 Task: Find connections with filter location Buriti Bravo with filter topic #happywith filter profile language Spanish with filter current company UnitedLex with filter school Goa University with filter industry Laundry and Drycleaning Services with filter service category Bankruptcy Law with filter keywords title Shelf Stocker
Action: Mouse moved to (512, 98)
Screenshot: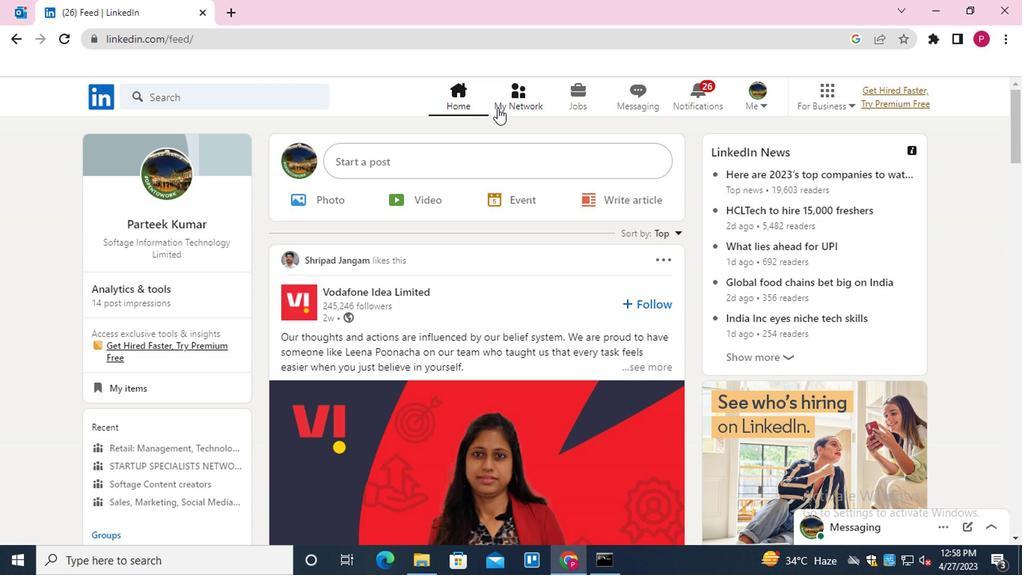 
Action: Mouse pressed left at (512, 98)
Screenshot: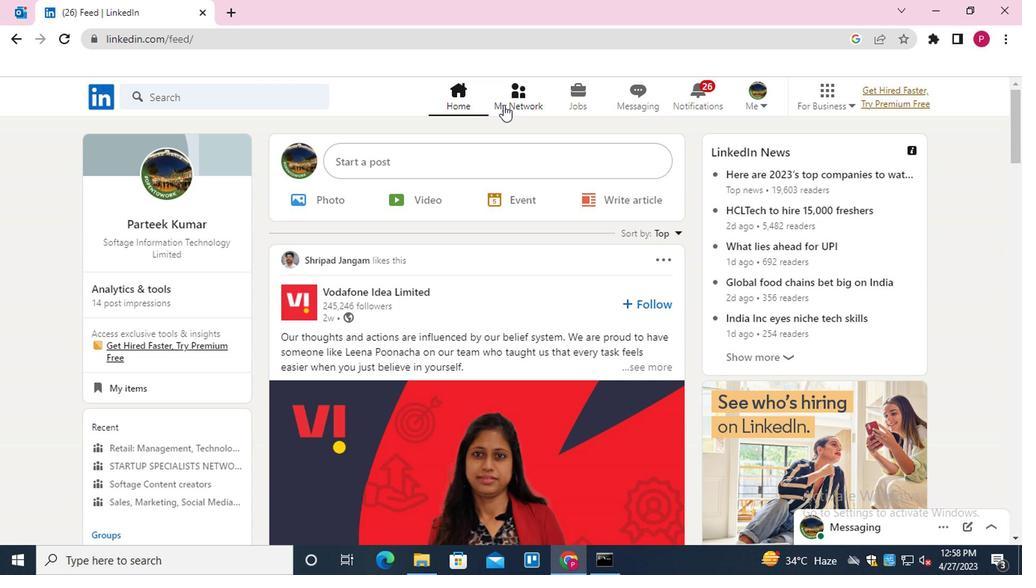
Action: Mouse moved to (241, 176)
Screenshot: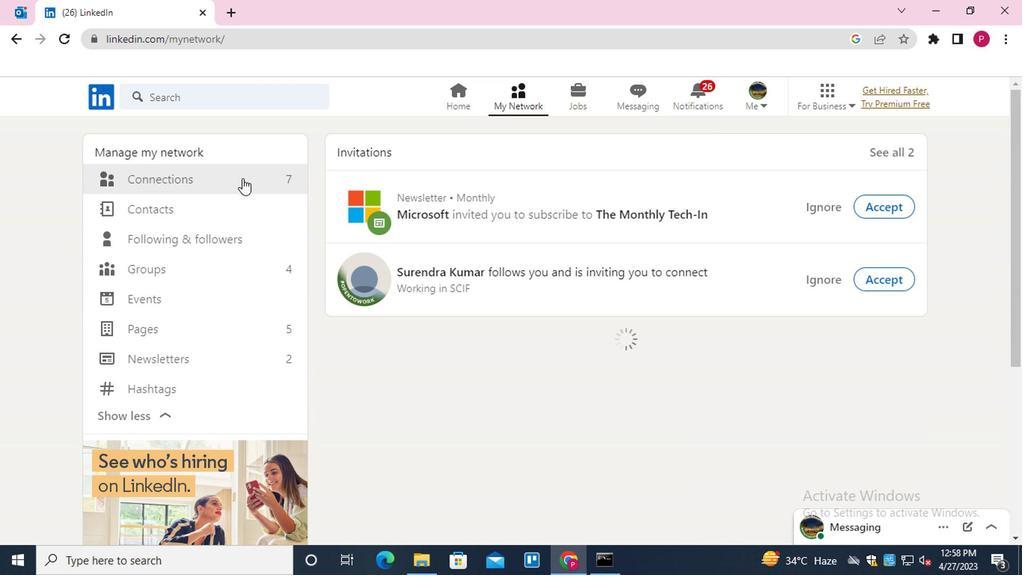 
Action: Mouse pressed left at (241, 176)
Screenshot: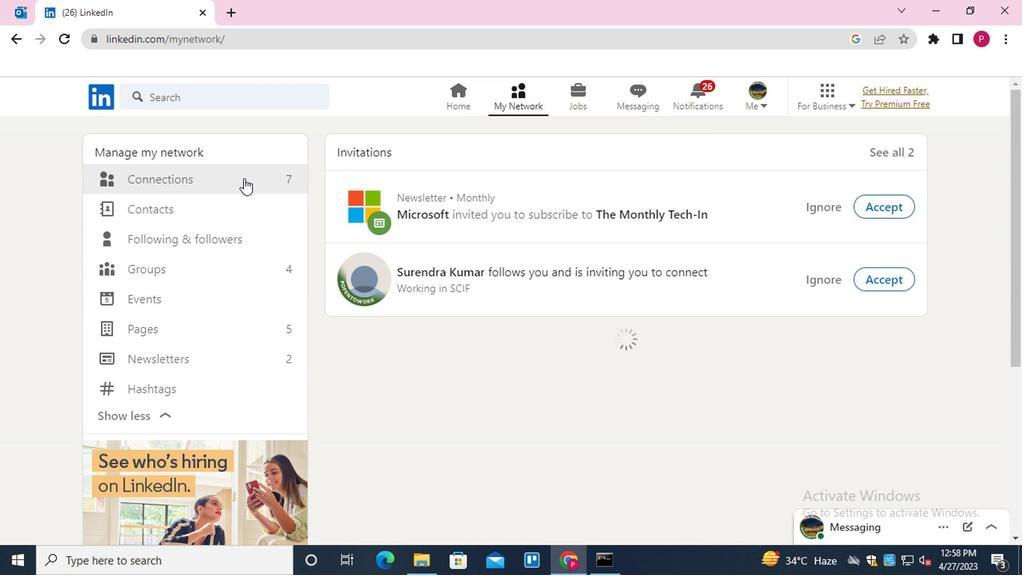 
Action: Mouse moved to (623, 175)
Screenshot: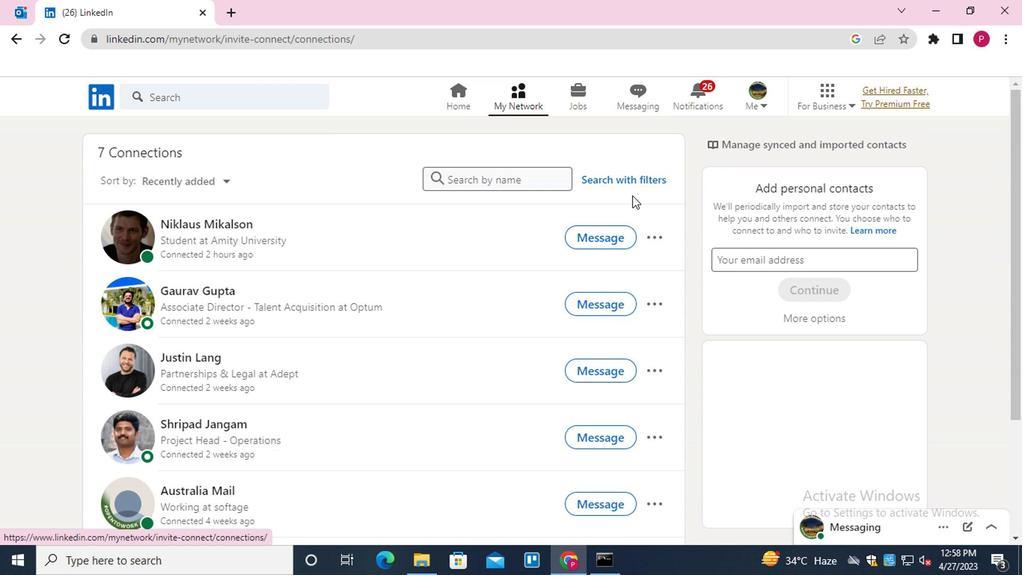 
Action: Mouse pressed left at (623, 175)
Screenshot: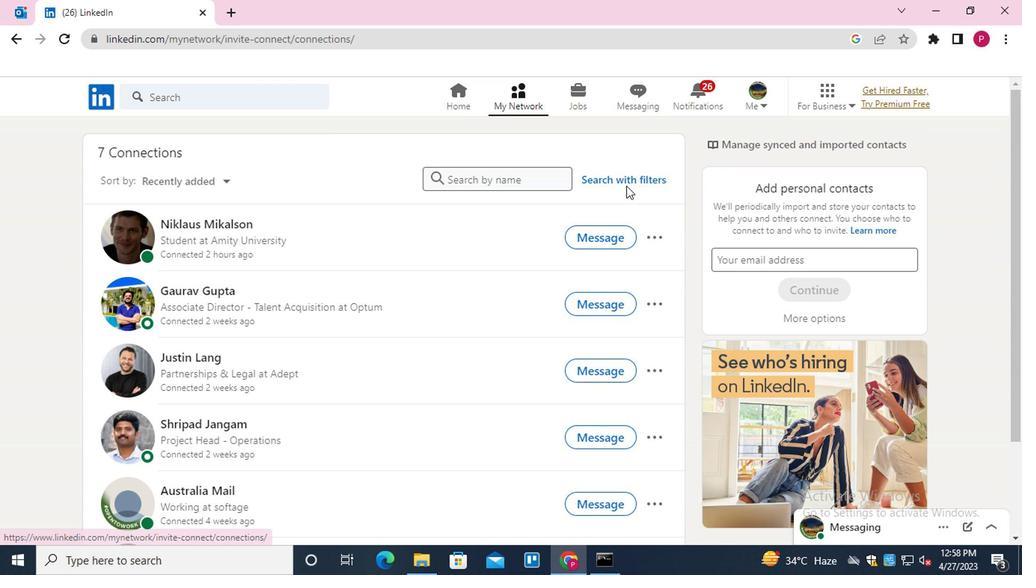 
Action: Mouse moved to (557, 137)
Screenshot: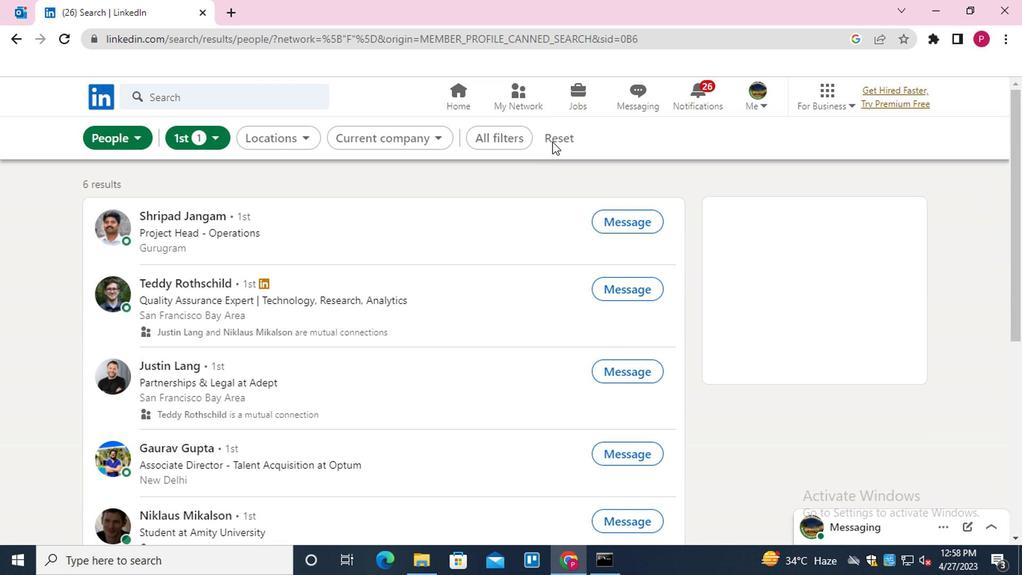 
Action: Mouse pressed left at (557, 137)
Screenshot: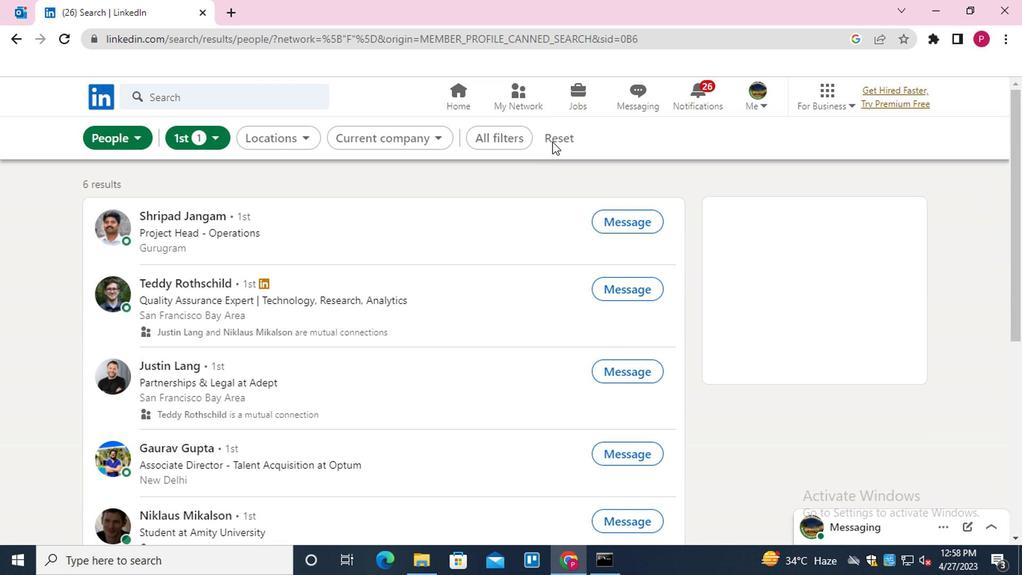 
Action: Mouse moved to (530, 139)
Screenshot: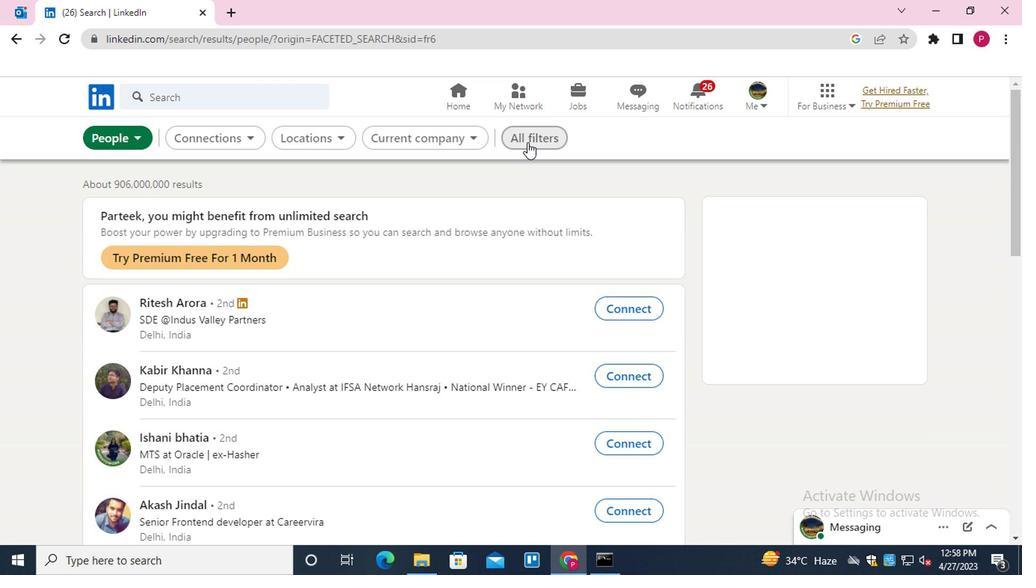 
Action: Mouse pressed left at (530, 139)
Screenshot: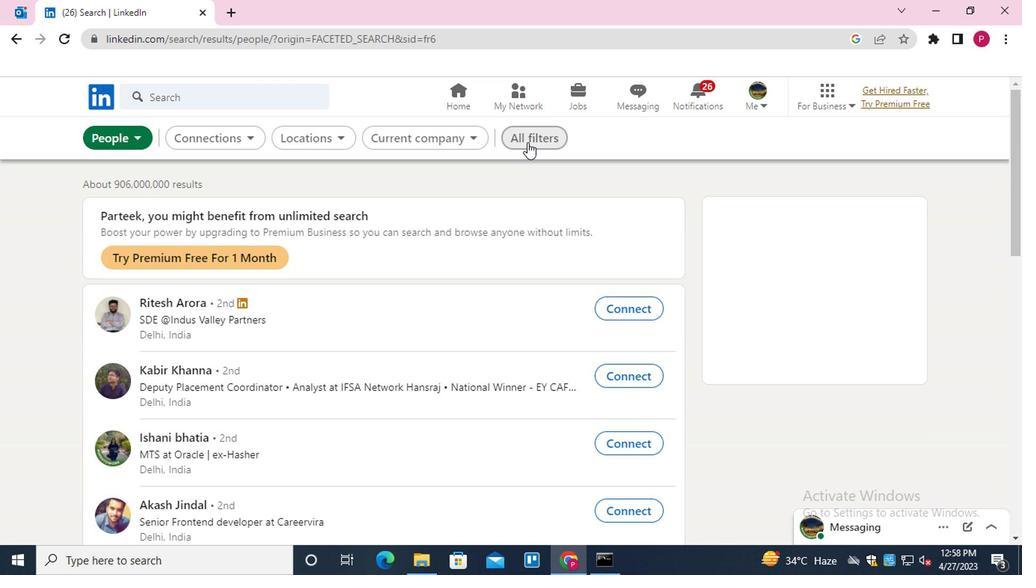 
Action: Mouse moved to (719, 269)
Screenshot: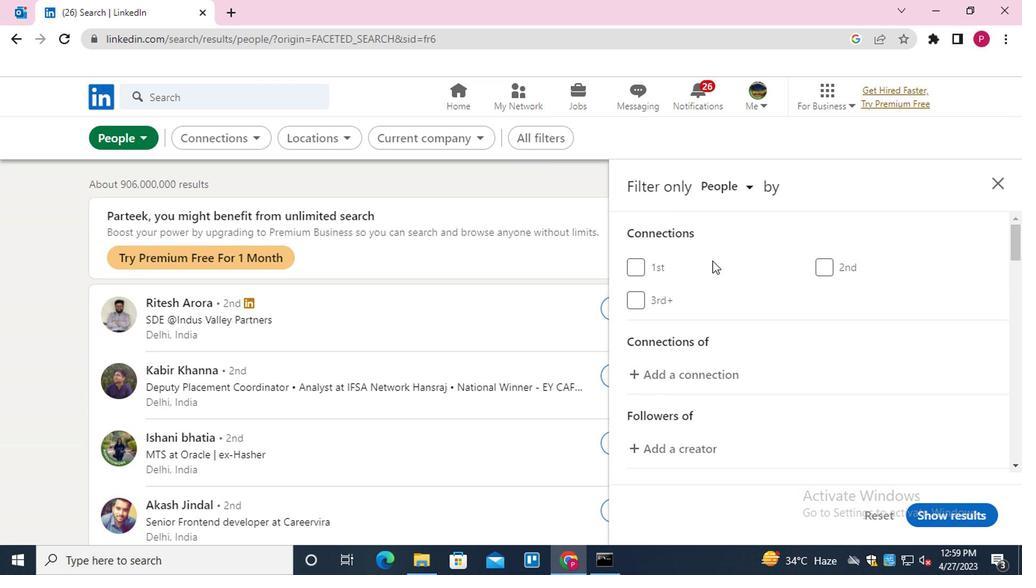 
Action: Mouse scrolled (719, 268) with delta (0, 0)
Screenshot: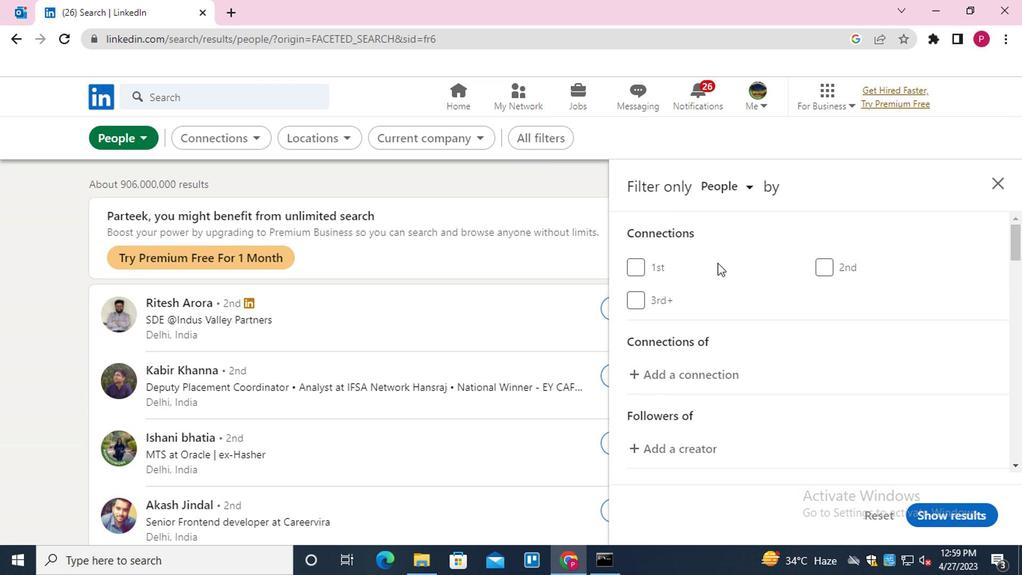 
Action: Mouse moved to (724, 279)
Screenshot: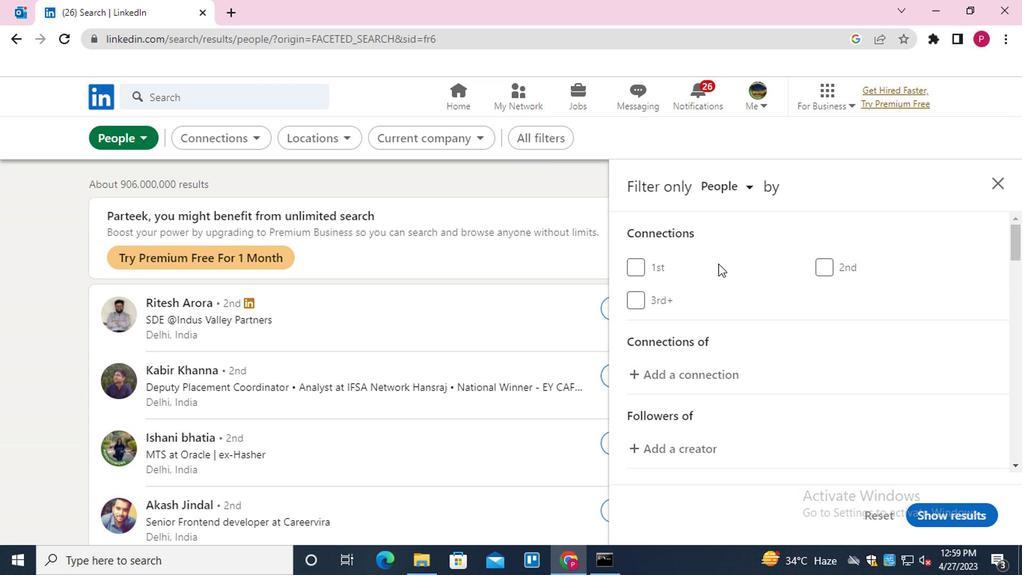 
Action: Mouse scrolled (724, 279) with delta (0, 0)
Screenshot: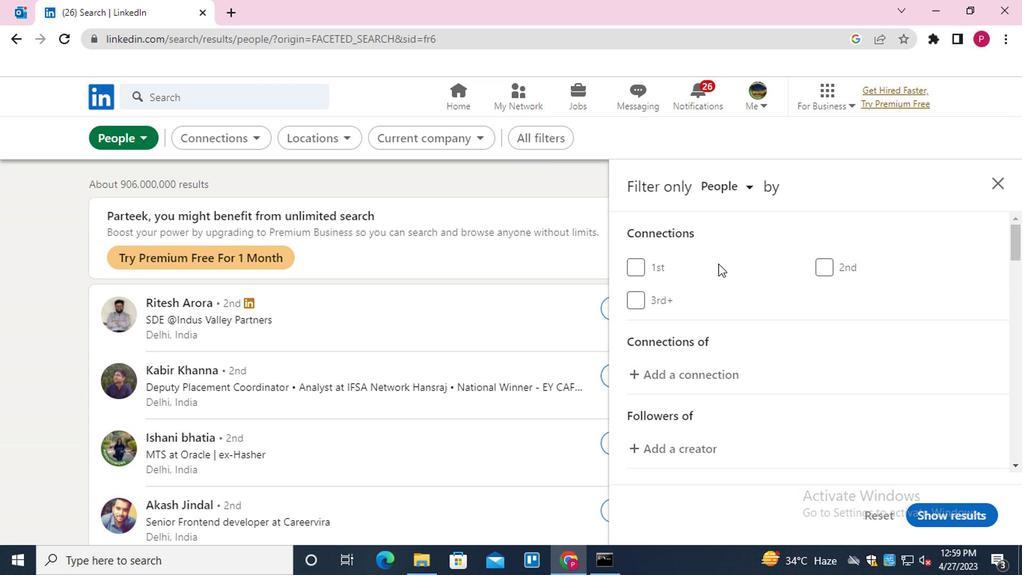 
Action: Mouse moved to (731, 295)
Screenshot: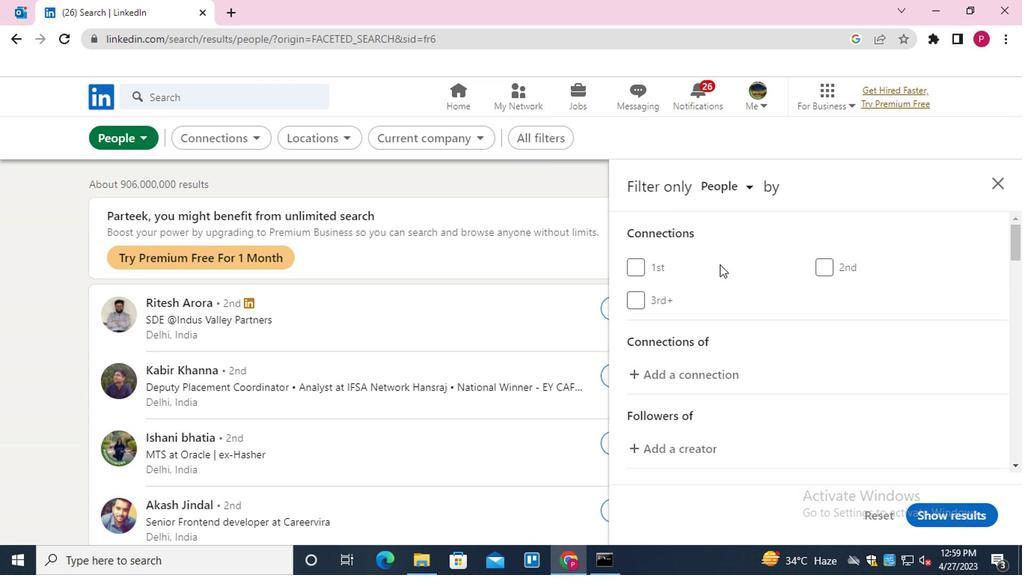 
Action: Mouse scrolled (731, 294) with delta (0, -1)
Screenshot: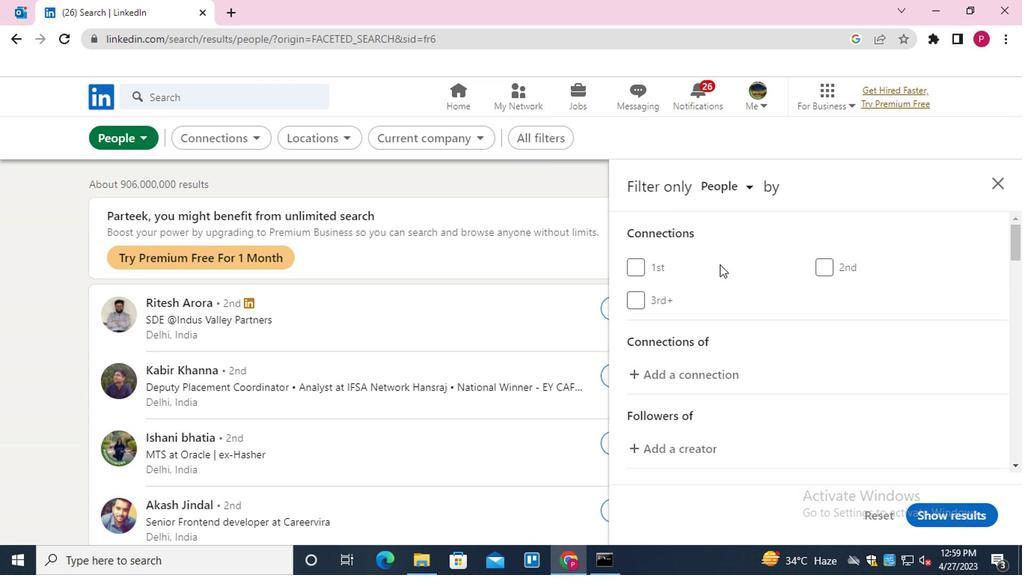 
Action: Mouse moved to (849, 361)
Screenshot: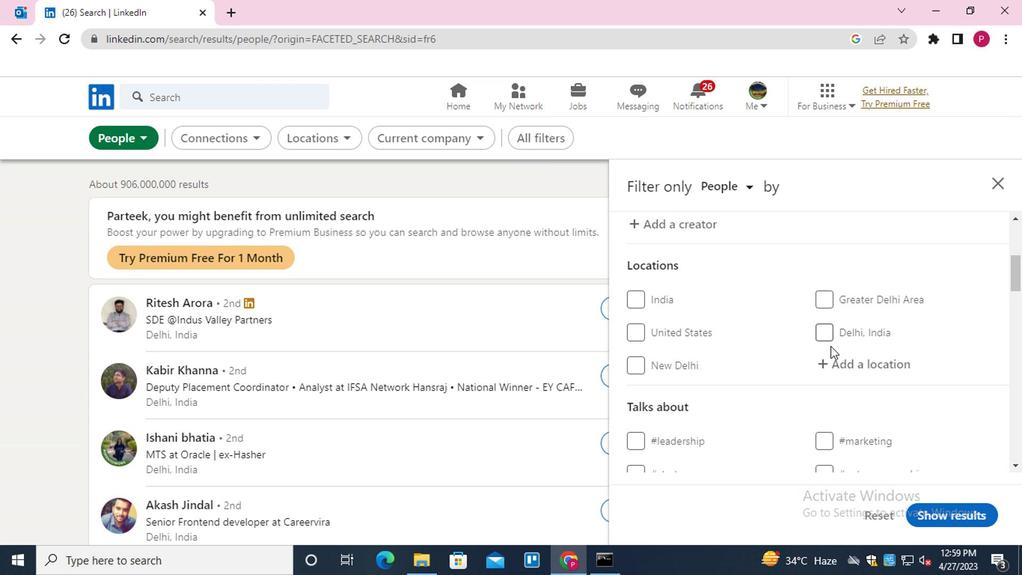 
Action: Mouse pressed left at (849, 361)
Screenshot: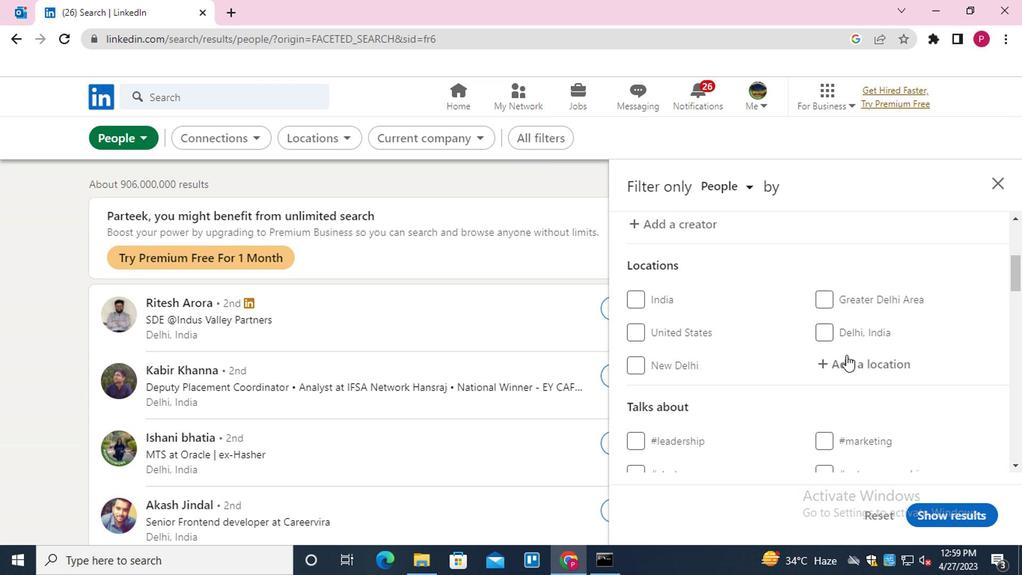 
Action: Key pressed <Key.shift>BRUITI<Key.space><Key.backspace><Key.backspace><Key.backspace><Key.backspace><Key.backspace><Key.backspace>URITI<Key.down><Key.down><Key.down><Key.down><Key.down><Key.down><Key.down><Key.down><Key.up><Key.enter>
Screenshot: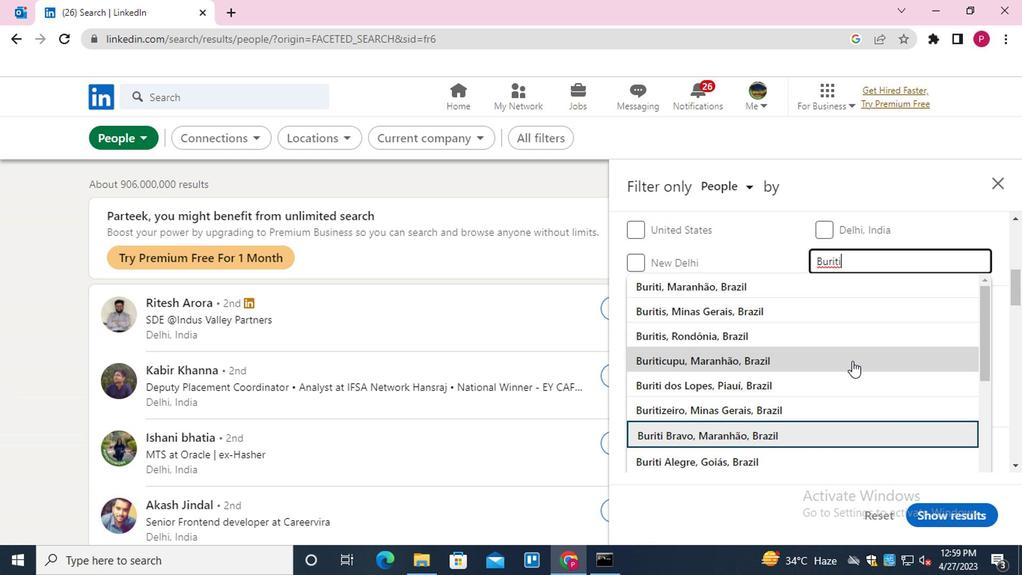 
Action: Mouse scrolled (849, 360) with delta (0, -1)
Screenshot: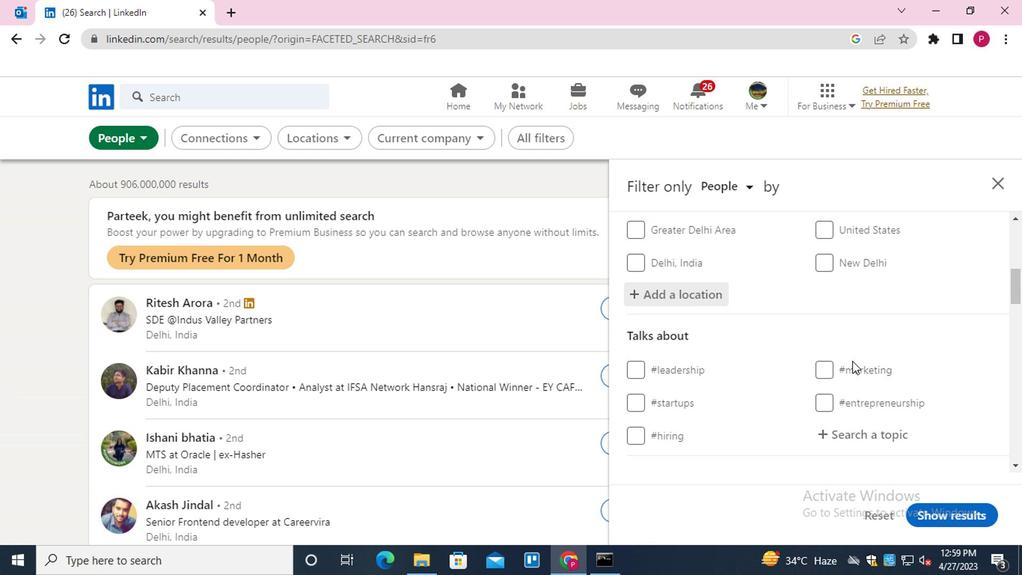 
Action: Mouse scrolled (849, 360) with delta (0, -1)
Screenshot: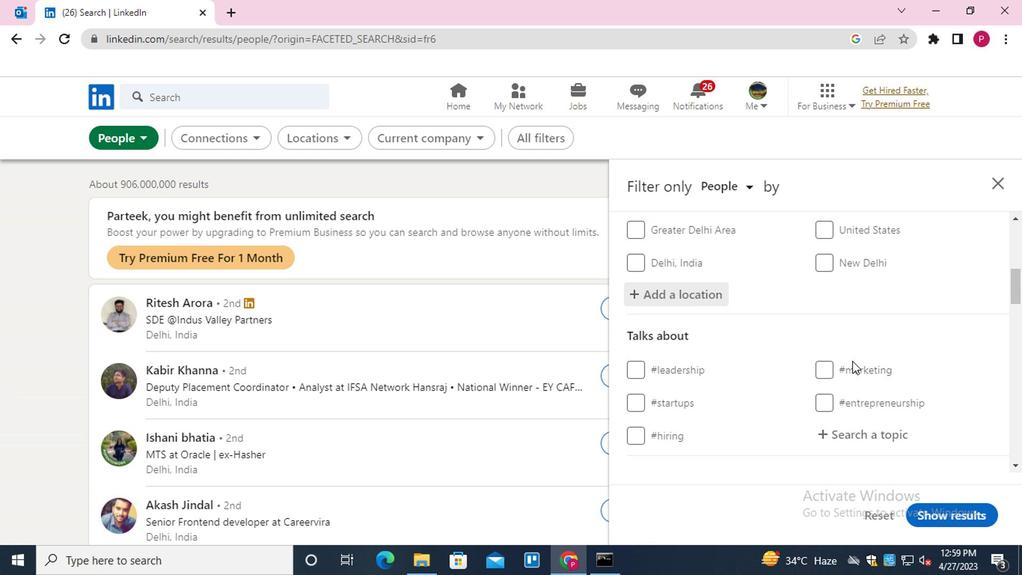 
Action: Mouse scrolled (849, 360) with delta (0, -1)
Screenshot: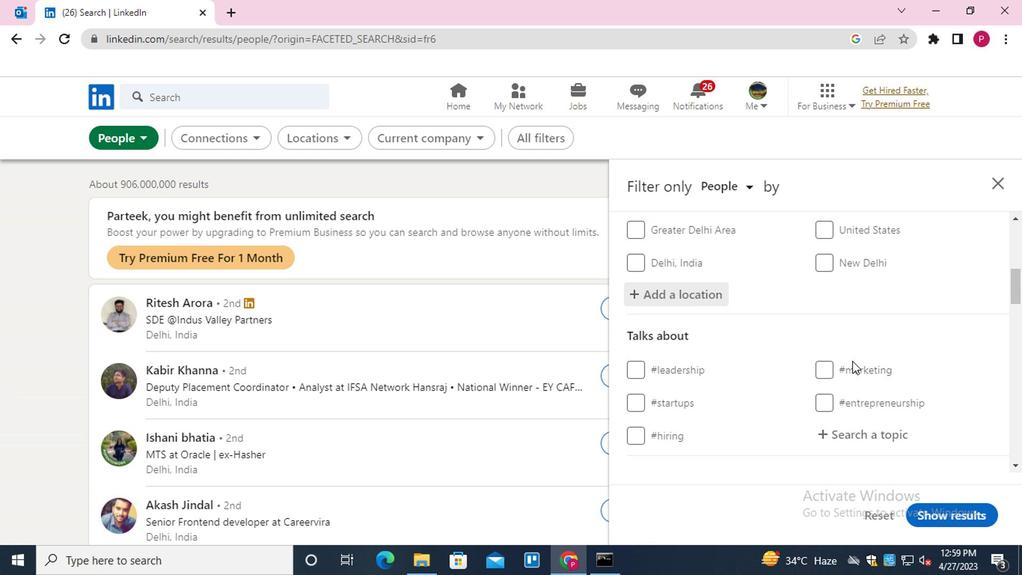 
Action: Mouse moved to (867, 249)
Screenshot: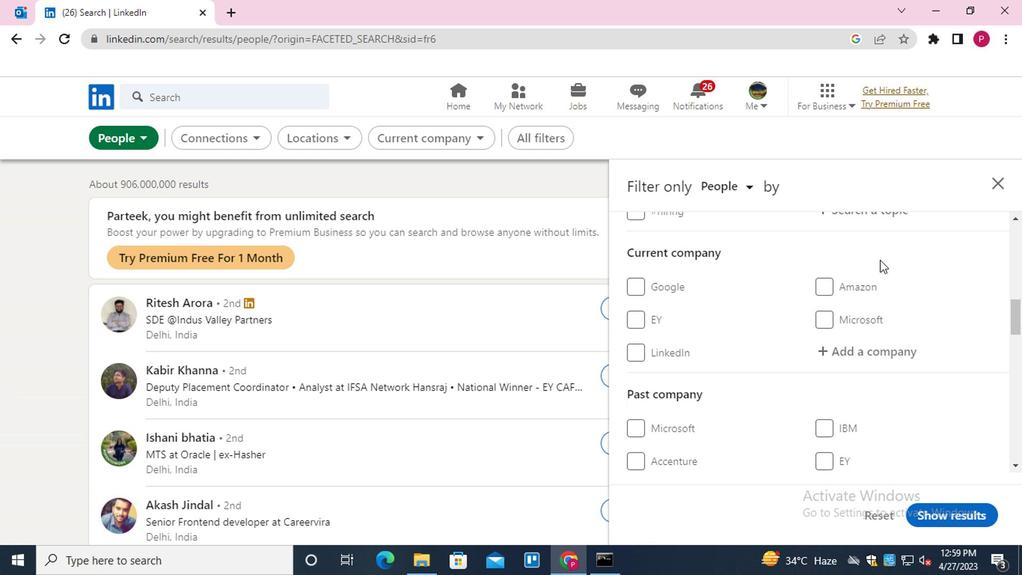 
Action: Mouse scrolled (867, 250) with delta (0, 1)
Screenshot: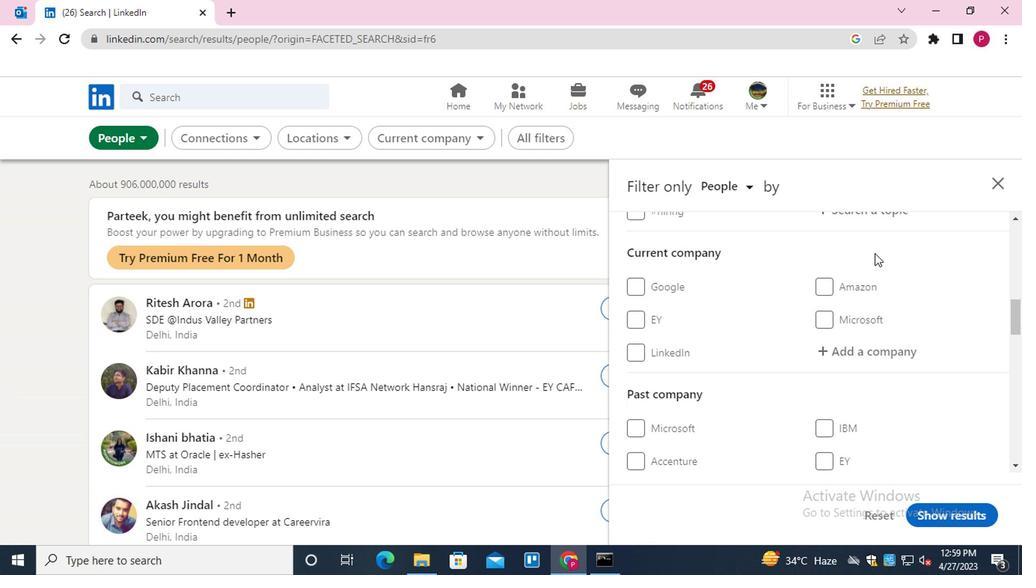 
Action: Mouse scrolled (867, 250) with delta (0, 1)
Screenshot: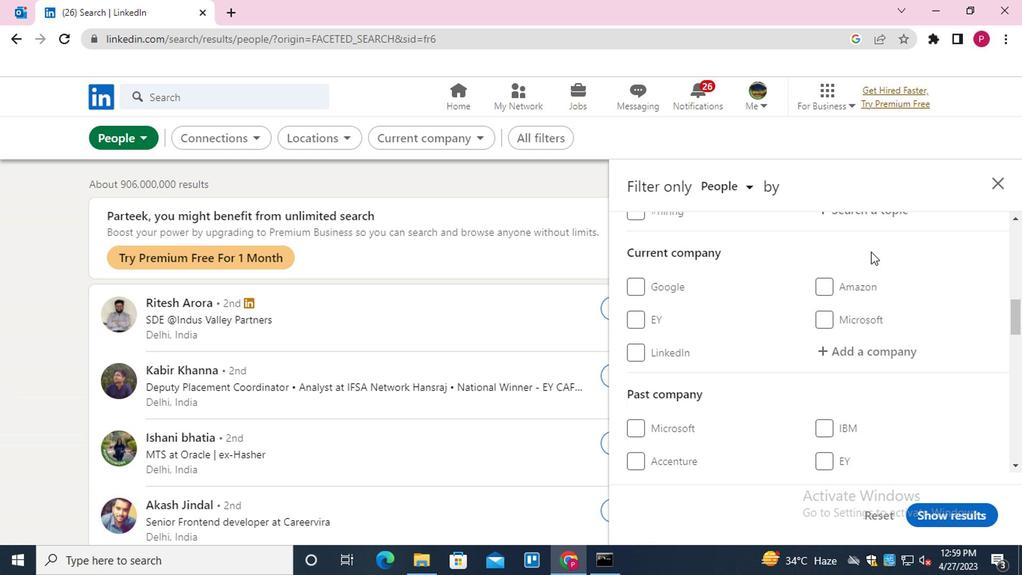 
Action: Mouse moved to (874, 358)
Screenshot: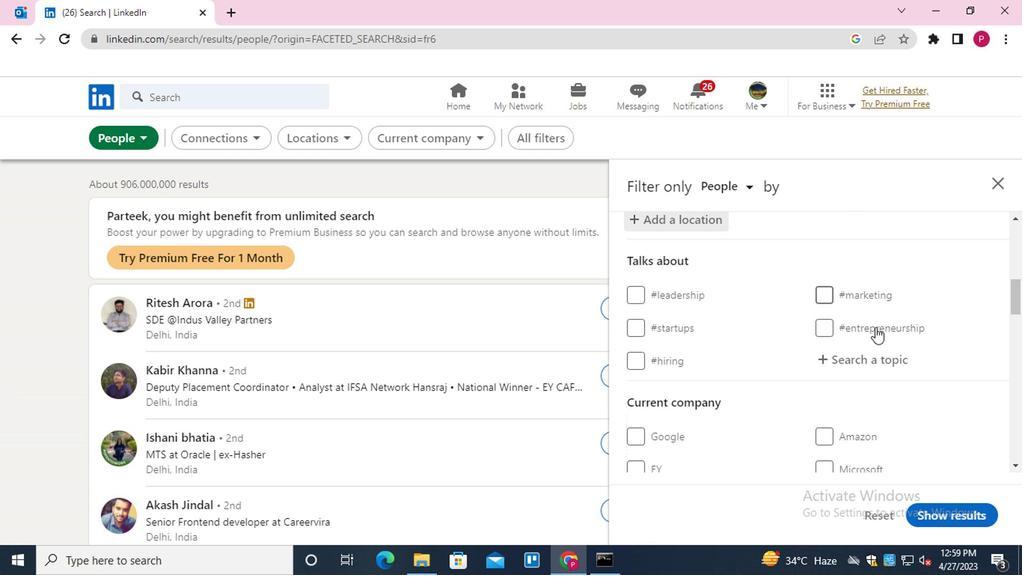 
Action: Mouse pressed left at (874, 358)
Screenshot: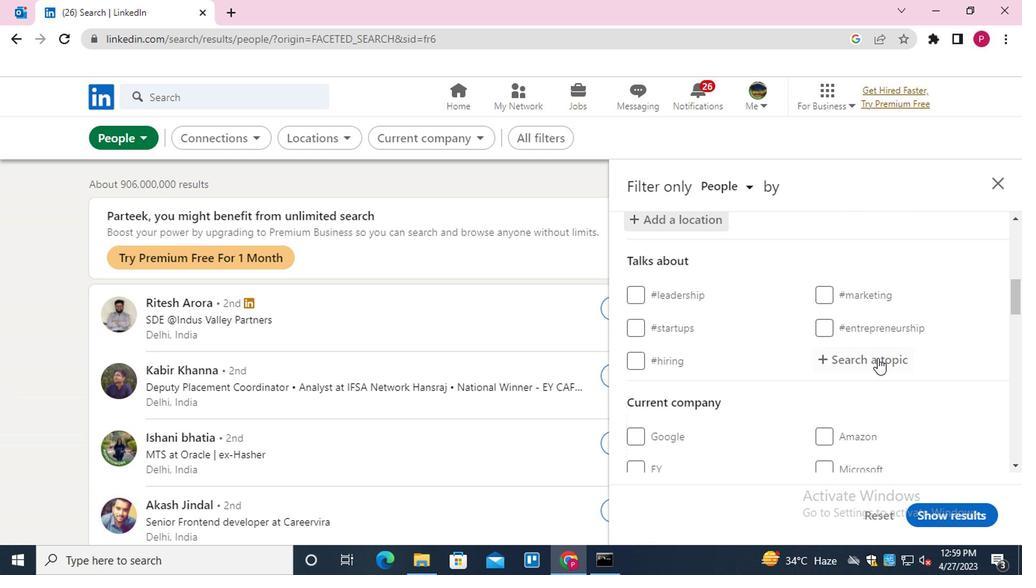 
Action: Mouse moved to (875, 358)
Screenshot: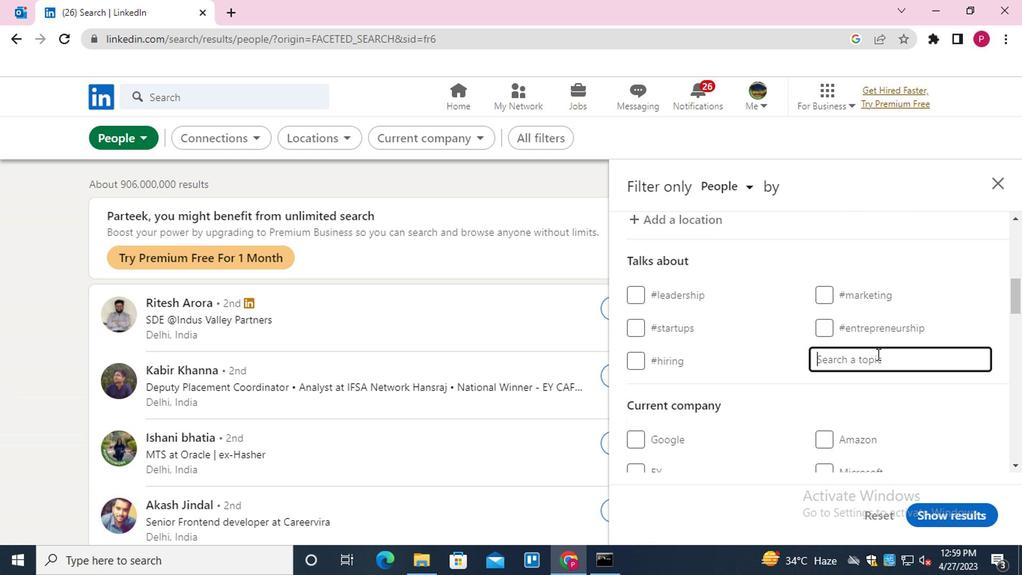 
Action: Key pressed HAPPY<Key.down><Key.enter>
Screenshot: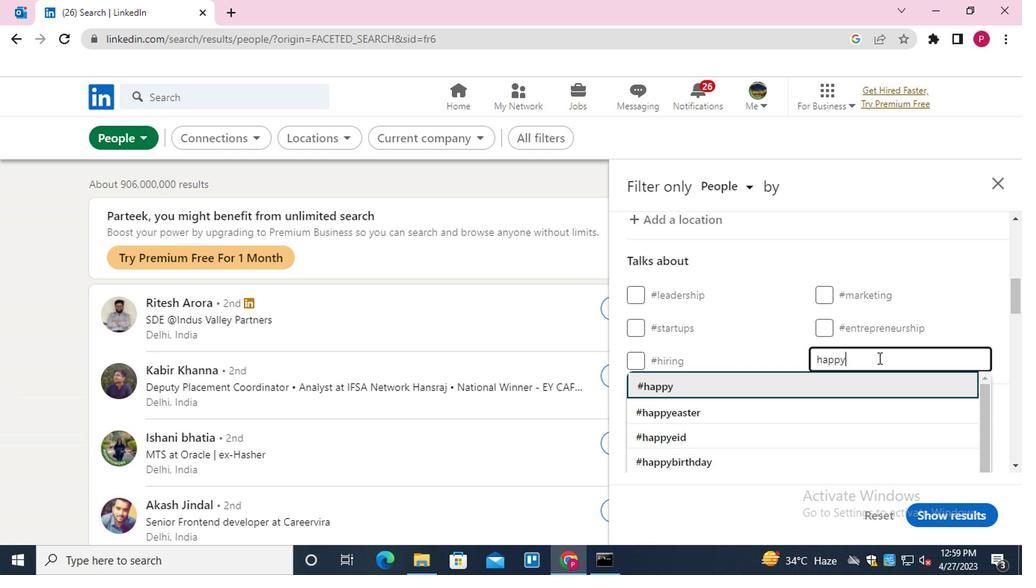 
Action: Mouse moved to (860, 379)
Screenshot: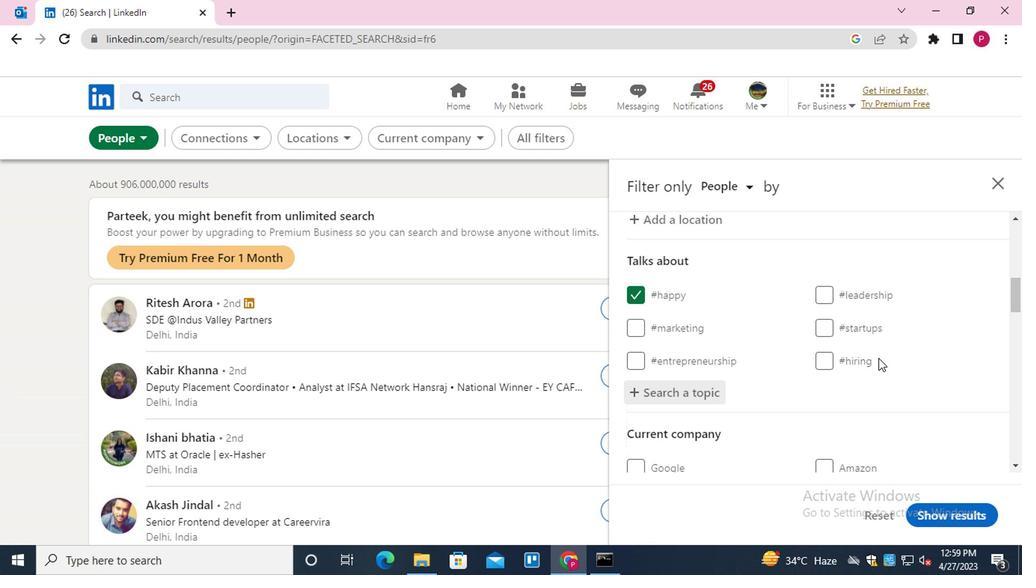 
Action: Mouse scrolled (860, 378) with delta (0, -1)
Screenshot: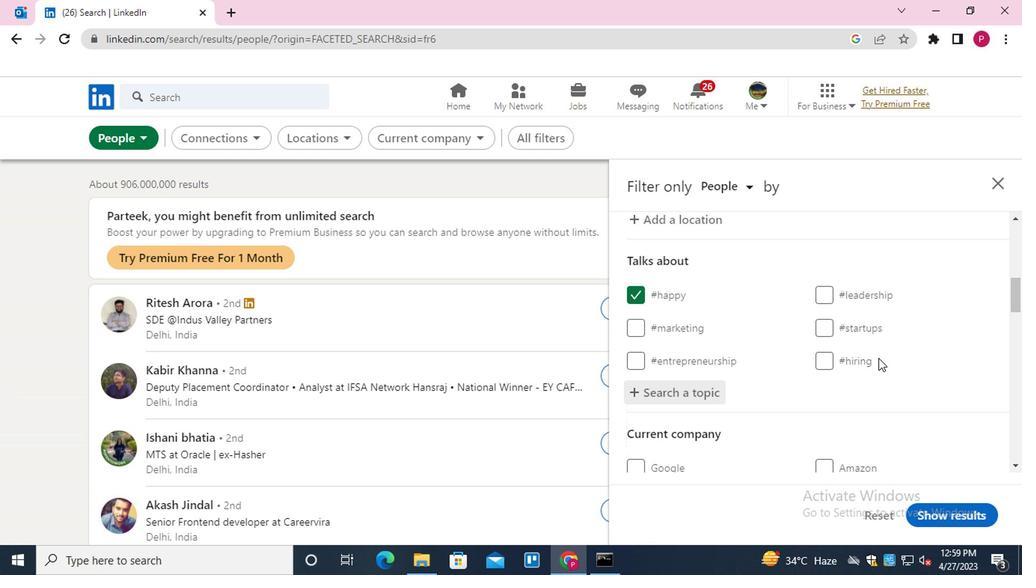 
Action: Mouse moved to (859, 380)
Screenshot: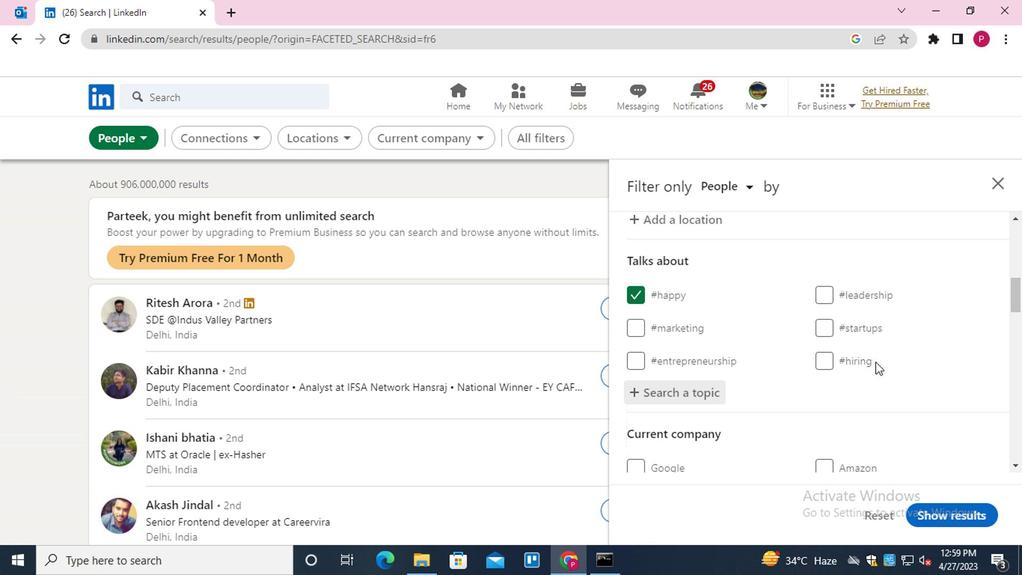 
Action: Mouse scrolled (859, 379) with delta (0, 0)
Screenshot: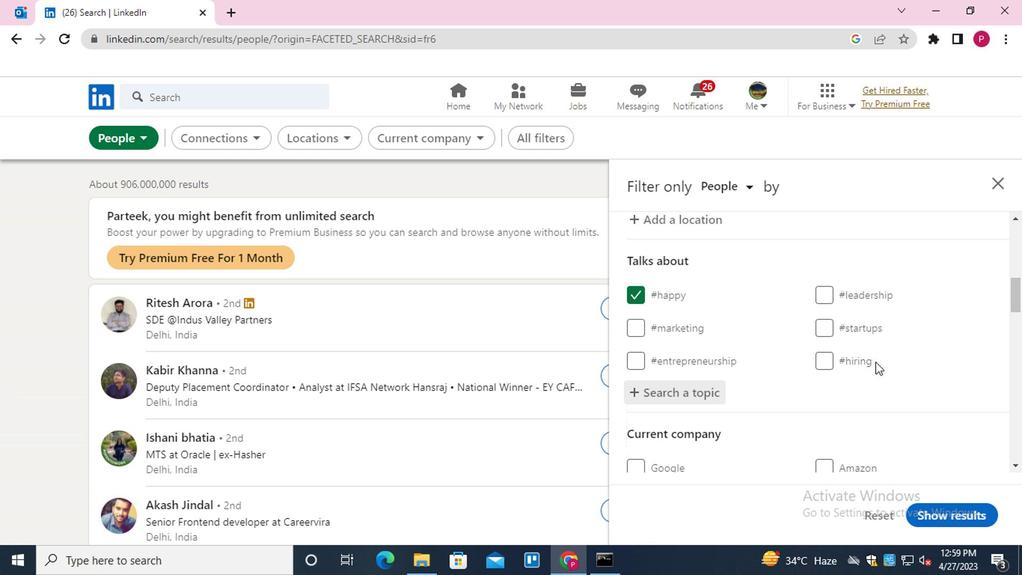 
Action: Mouse moved to (859, 381)
Screenshot: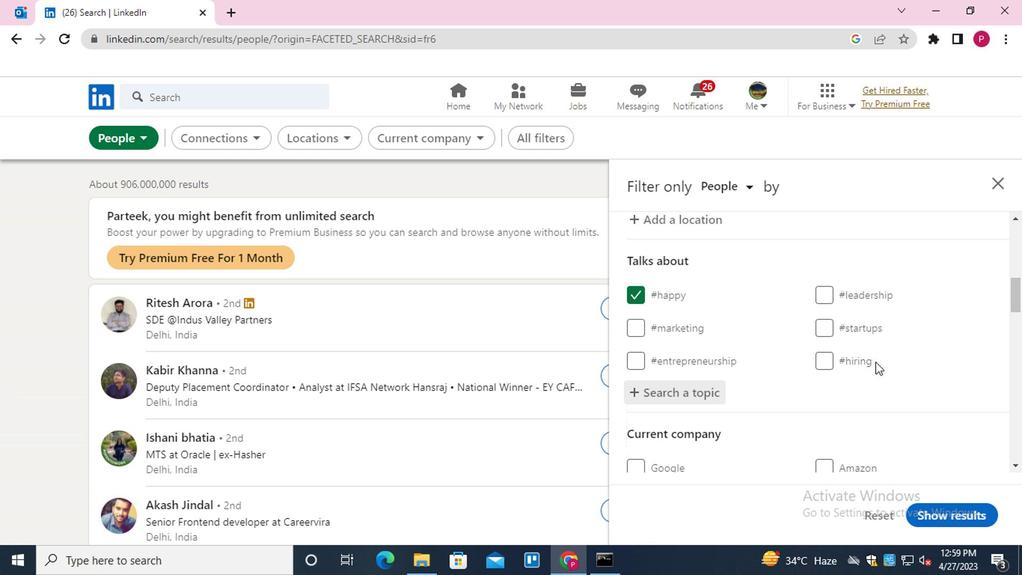 
Action: Mouse scrolled (859, 381) with delta (0, 0)
Screenshot: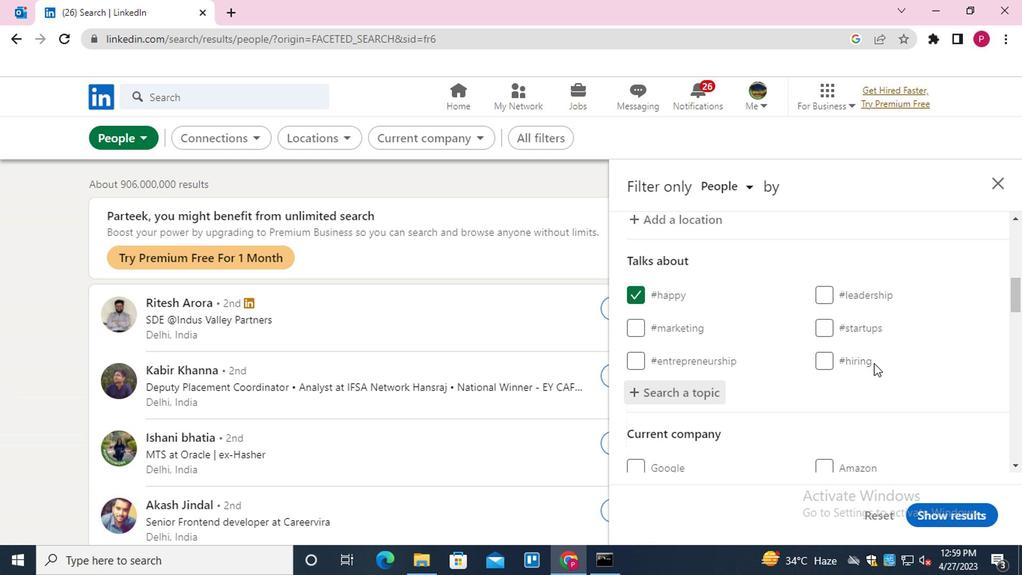 
Action: Mouse moved to (737, 380)
Screenshot: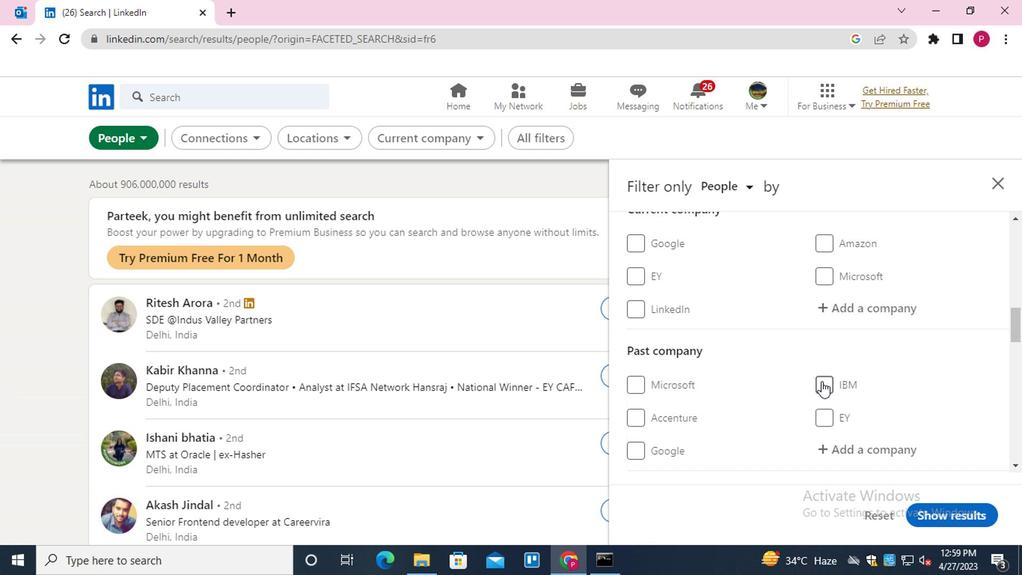 
Action: Mouse scrolled (737, 379) with delta (0, 0)
Screenshot: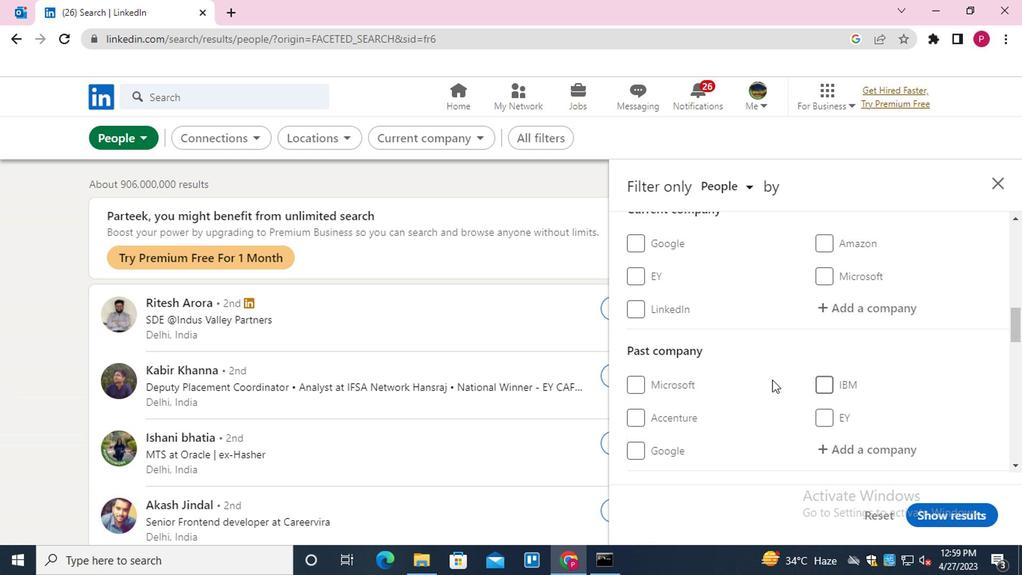 
Action: Mouse scrolled (737, 379) with delta (0, 0)
Screenshot: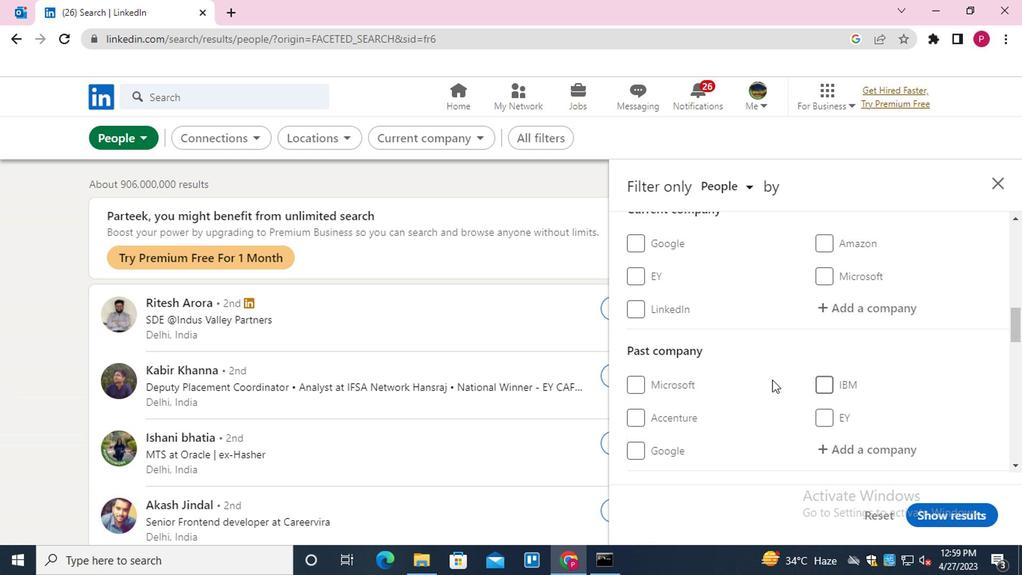 
Action: Mouse scrolled (737, 379) with delta (0, 0)
Screenshot: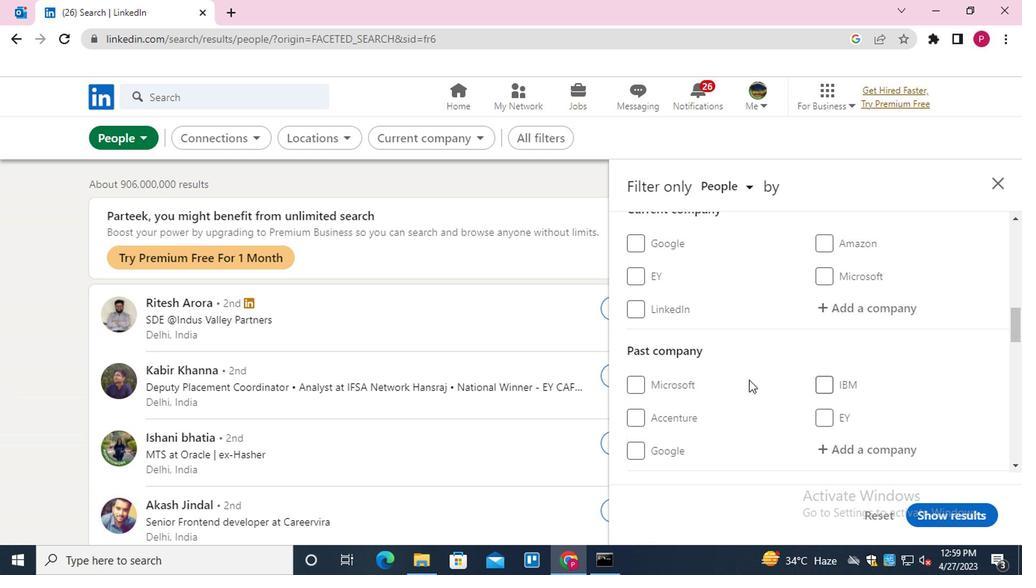 
Action: Mouse scrolled (737, 379) with delta (0, 0)
Screenshot: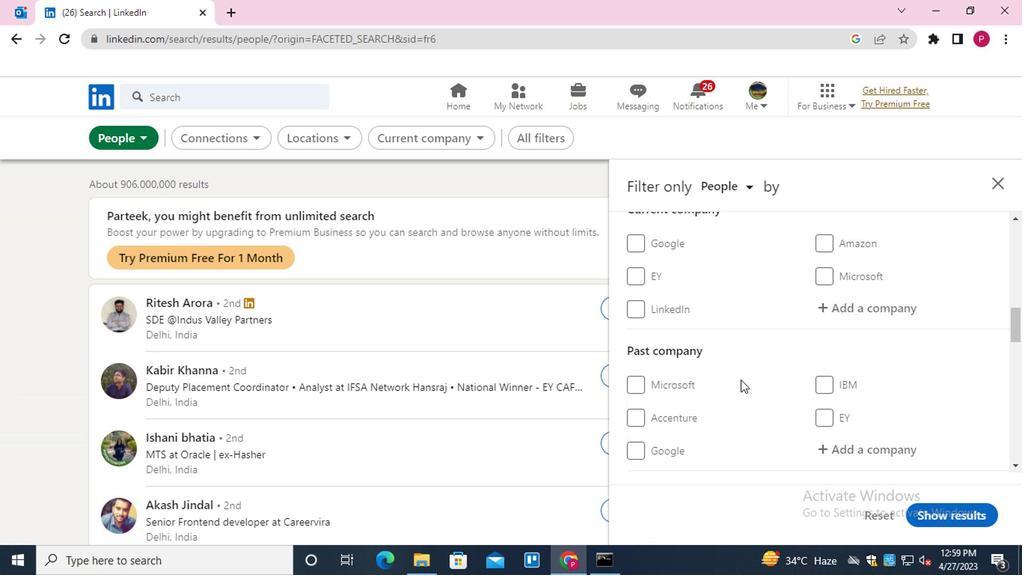 
Action: Mouse scrolled (737, 379) with delta (0, 0)
Screenshot: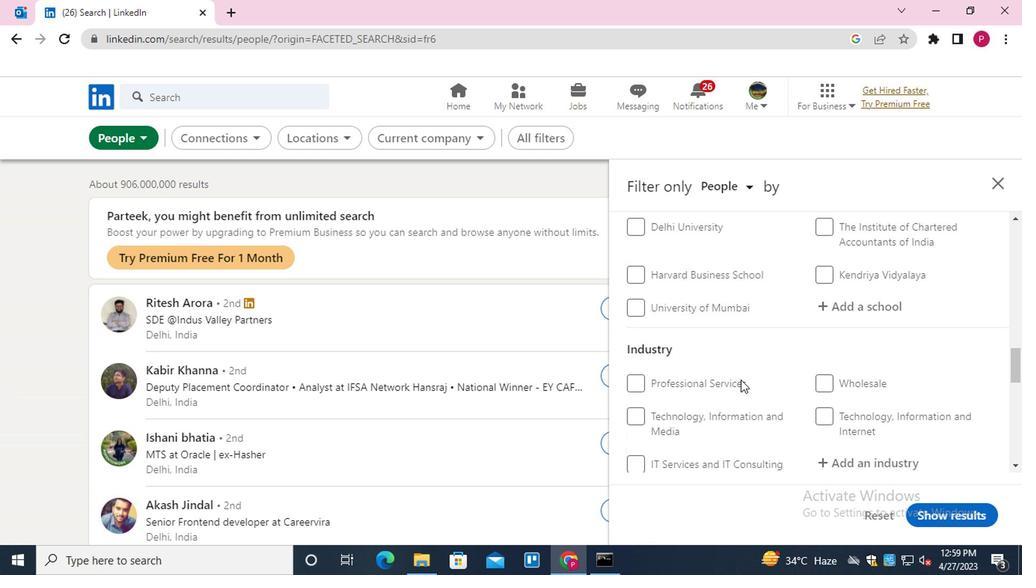 
Action: Mouse scrolled (737, 379) with delta (0, 0)
Screenshot: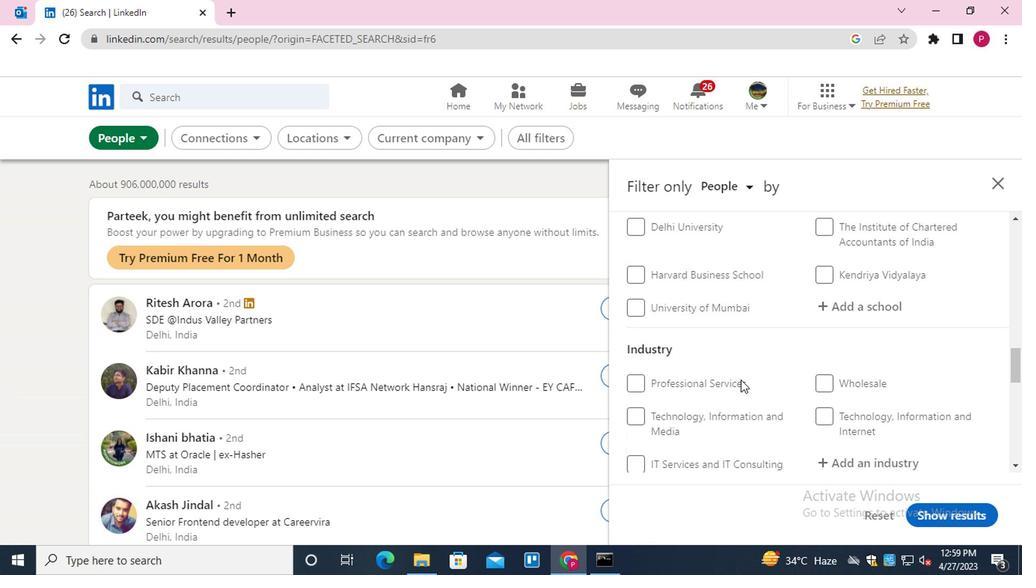 
Action: Mouse scrolled (737, 379) with delta (0, 0)
Screenshot: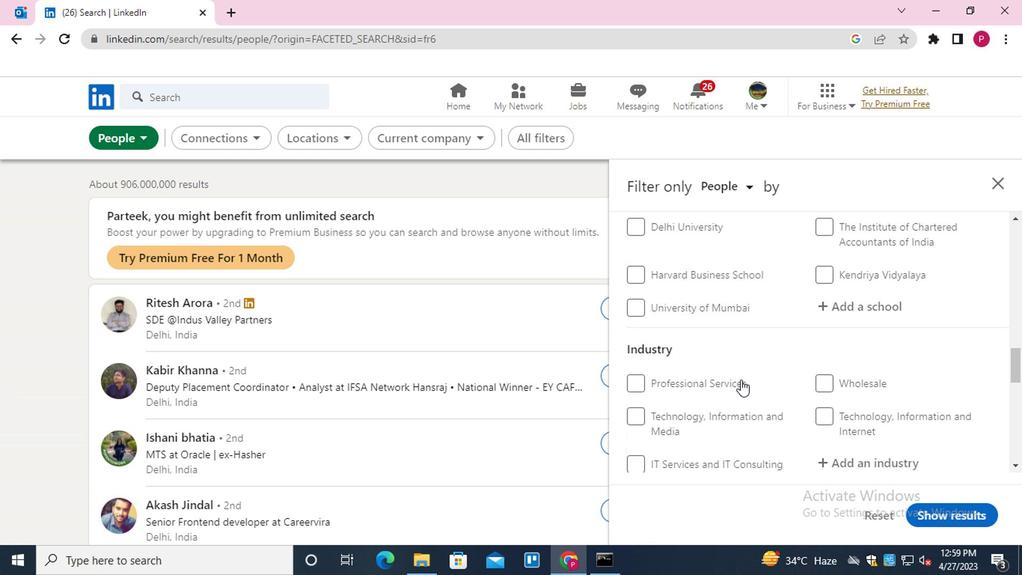 
Action: Mouse moved to (669, 348)
Screenshot: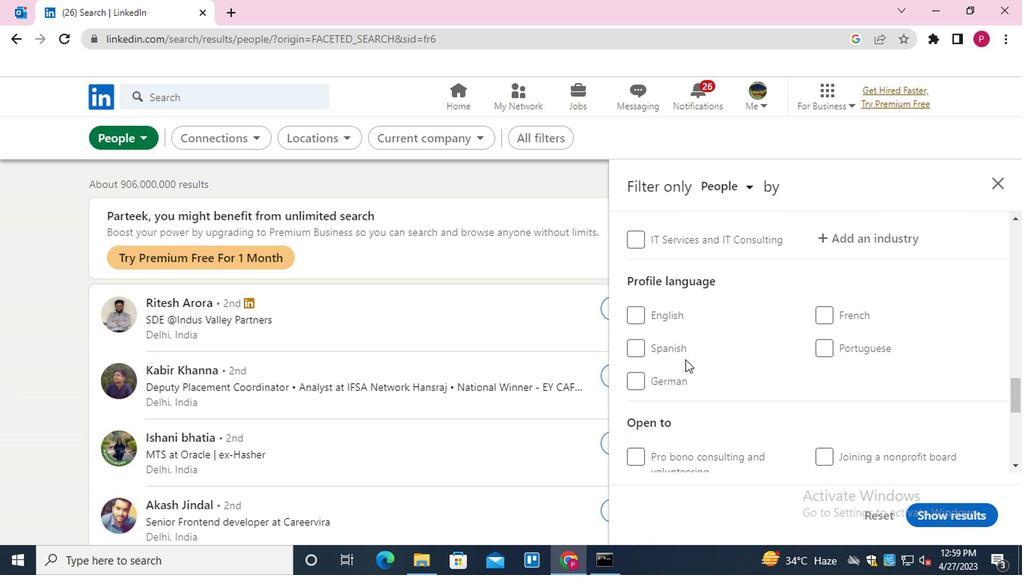 
Action: Mouse pressed left at (669, 348)
Screenshot: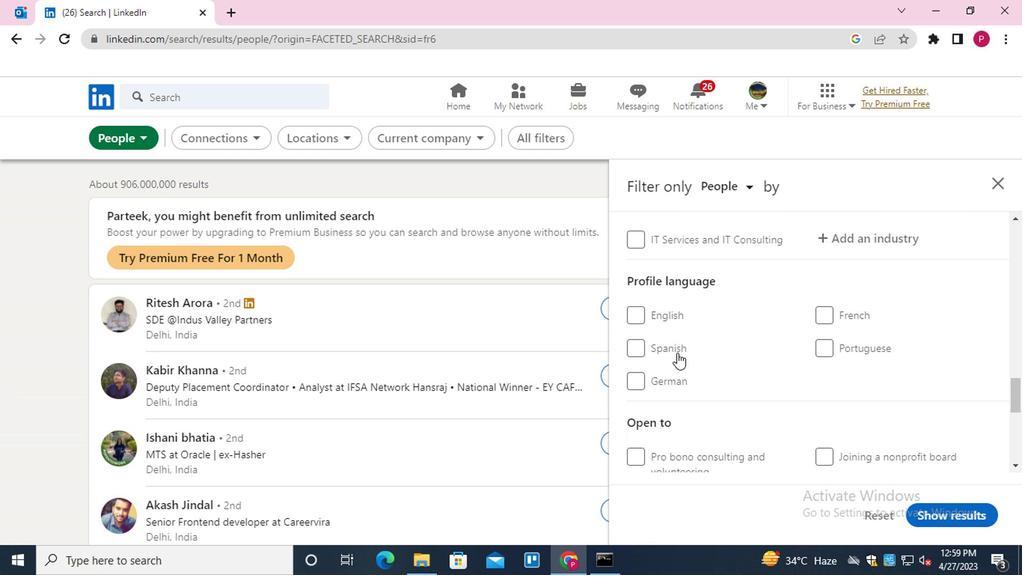
Action: Mouse scrolled (669, 349) with delta (0, 1)
Screenshot: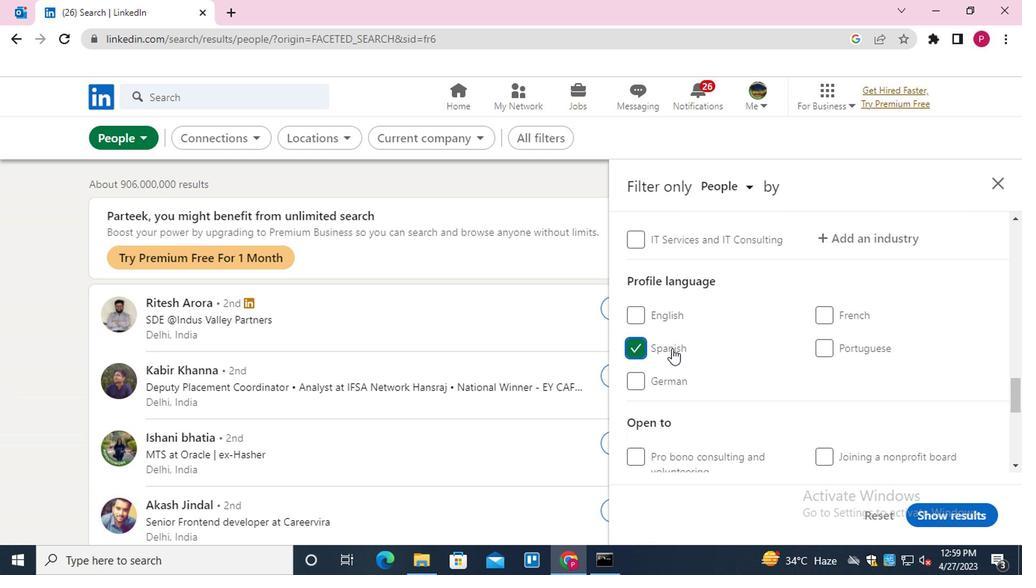 
Action: Mouse scrolled (669, 349) with delta (0, 1)
Screenshot: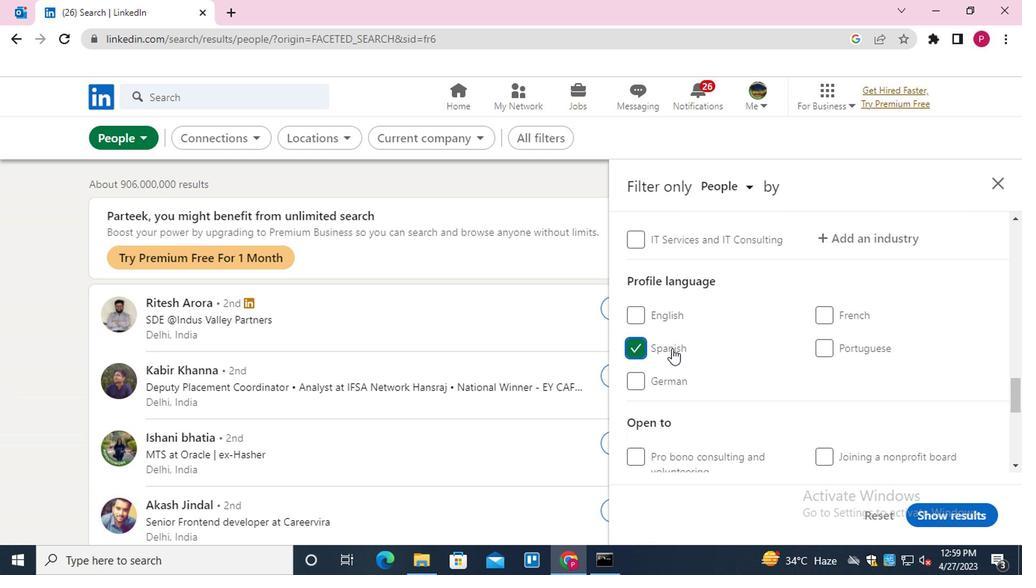 
Action: Mouse scrolled (669, 349) with delta (0, 1)
Screenshot: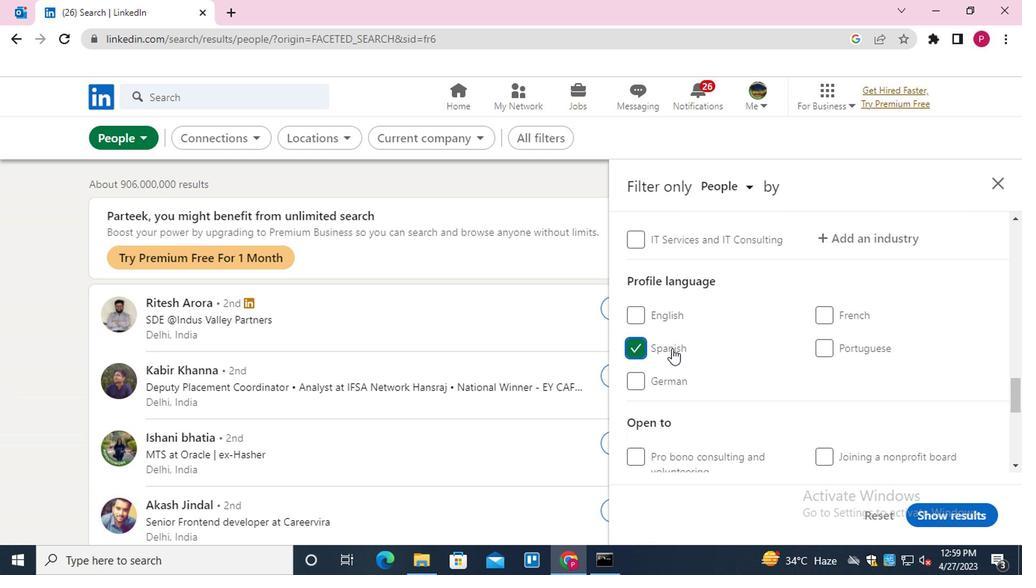 
Action: Mouse scrolled (669, 349) with delta (0, 1)
Screenshot: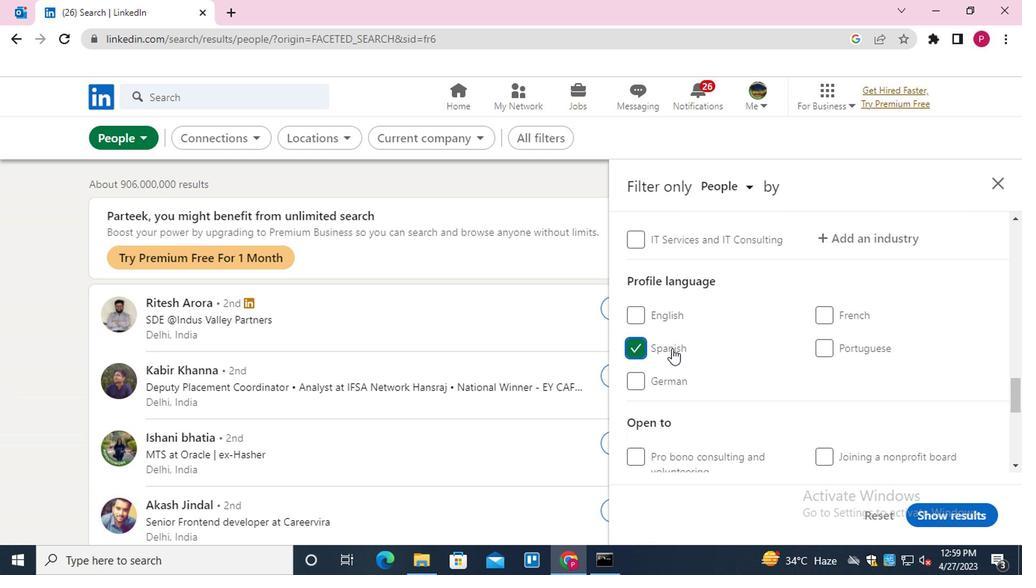 
Action: Mouse moved to (695, 354)
Screenshot: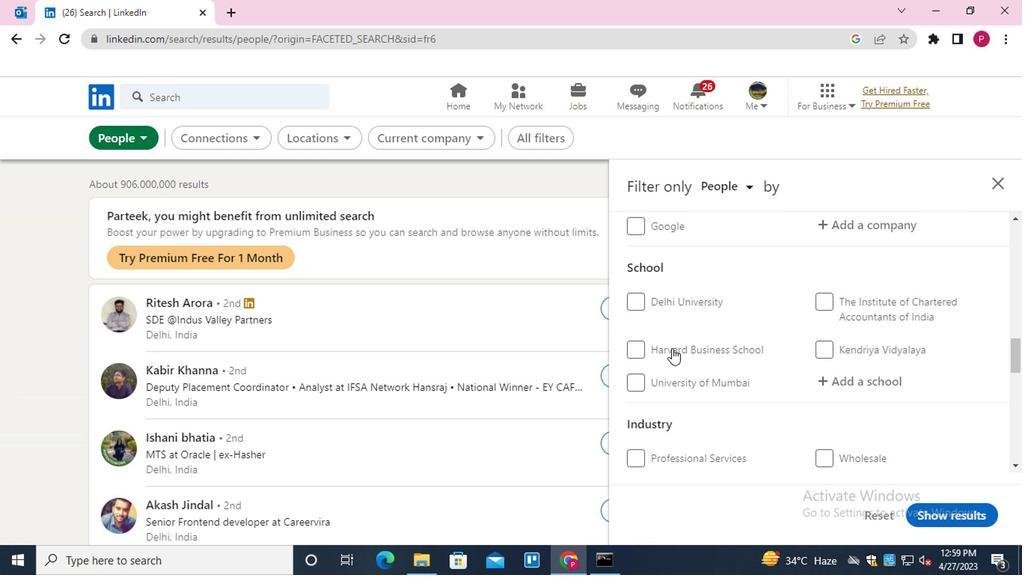 
Action: Mouse scrolled (695, 355) with delta (0, 0)
Screenshot: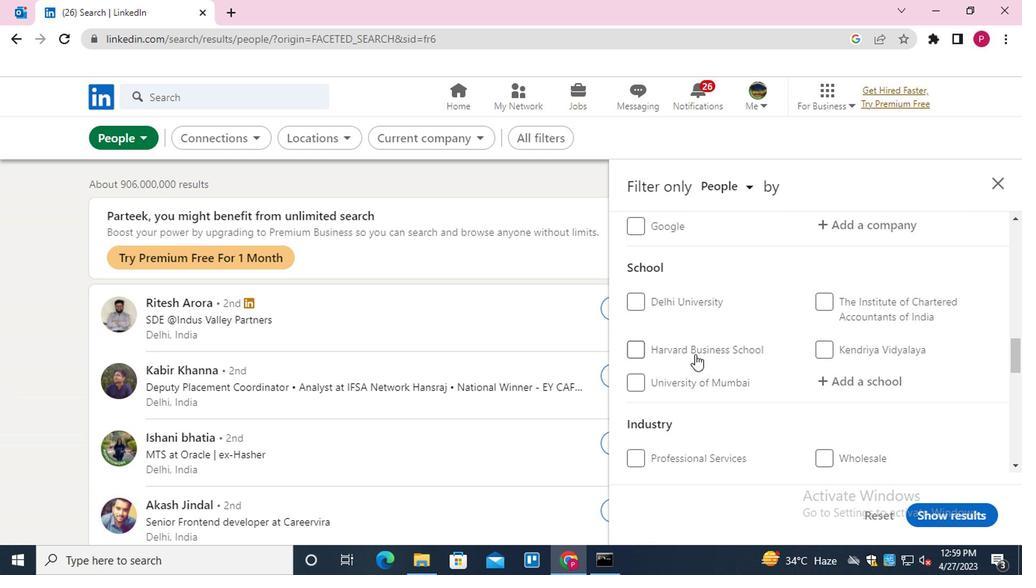 
Action: Mouse scrolled (695, 355) with delta (0, 0)
Screenshot: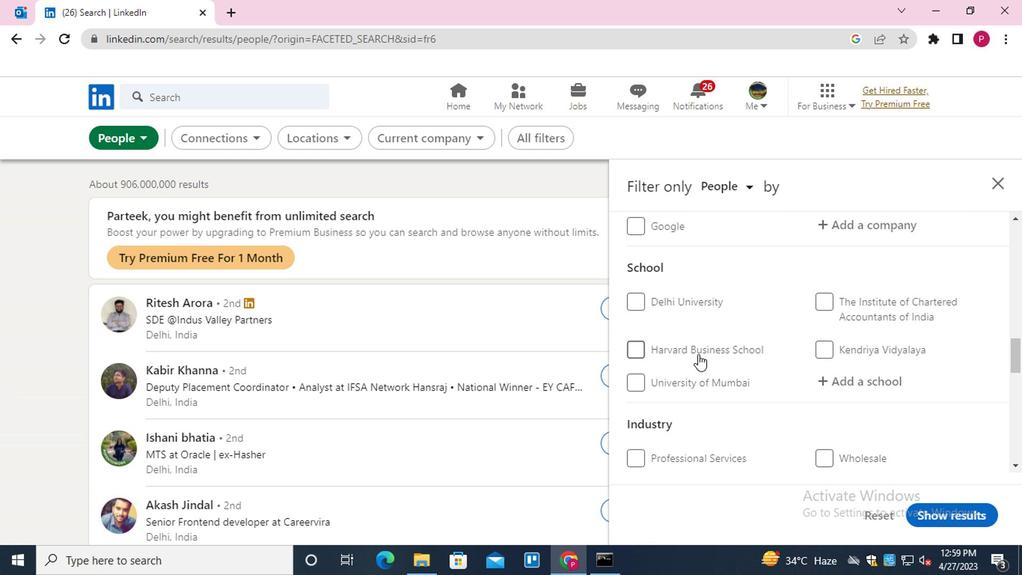 
Action: Mouse scrolled (695, 355) with delta (0, 0)
Screenshot: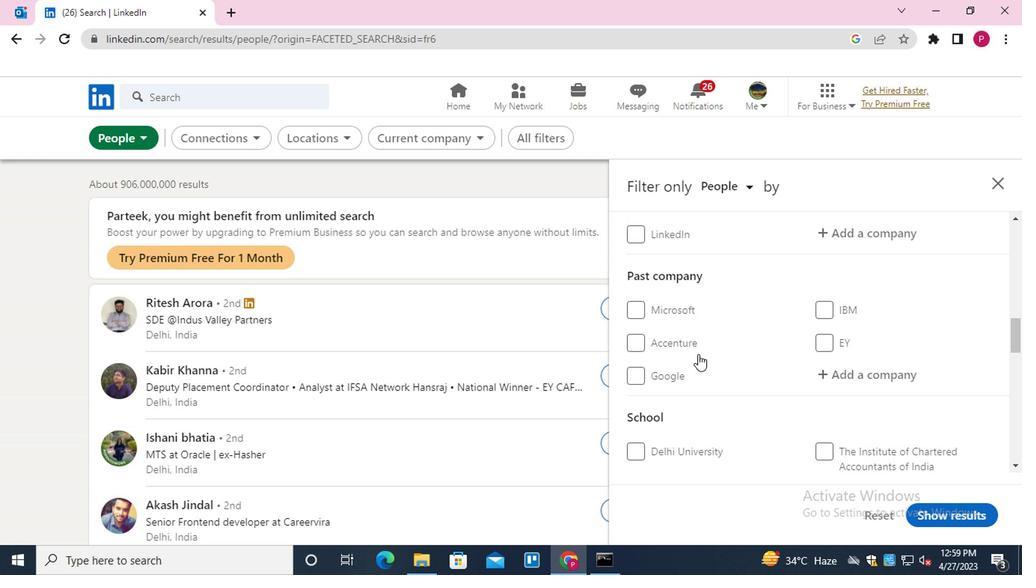 
Action: Mouse scrolled (695, 355) with delta (0, 0)
Screenshot: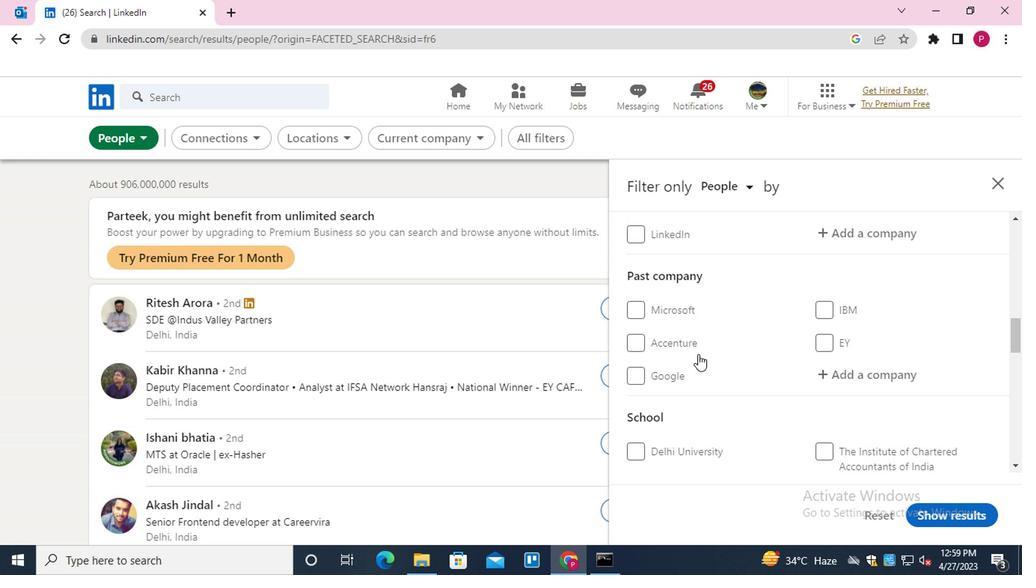 
Action: Mouse moved to (842, 378)
Screenshot: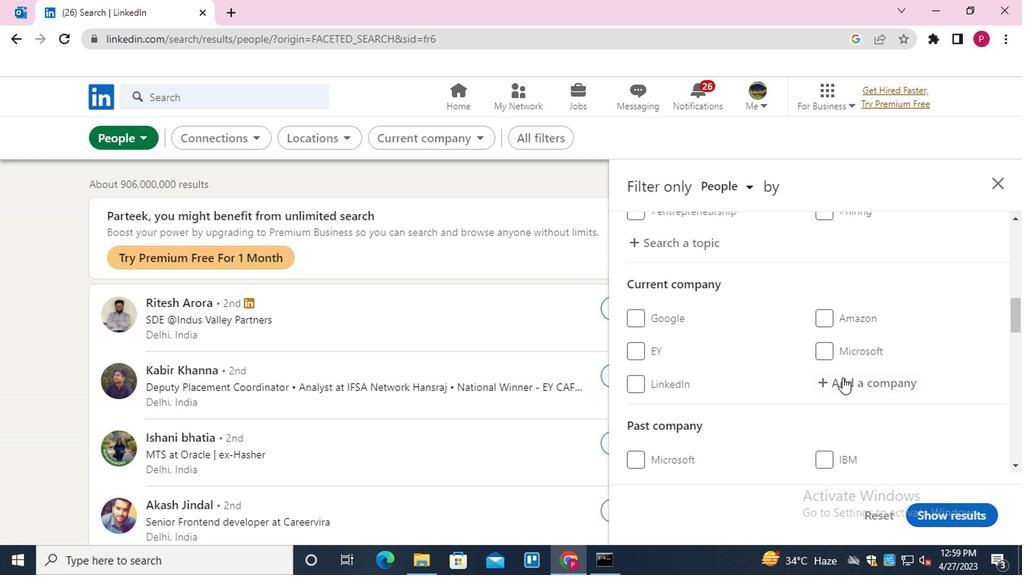 
Action: Mouse pressed left at (842, 378)
Screenshot: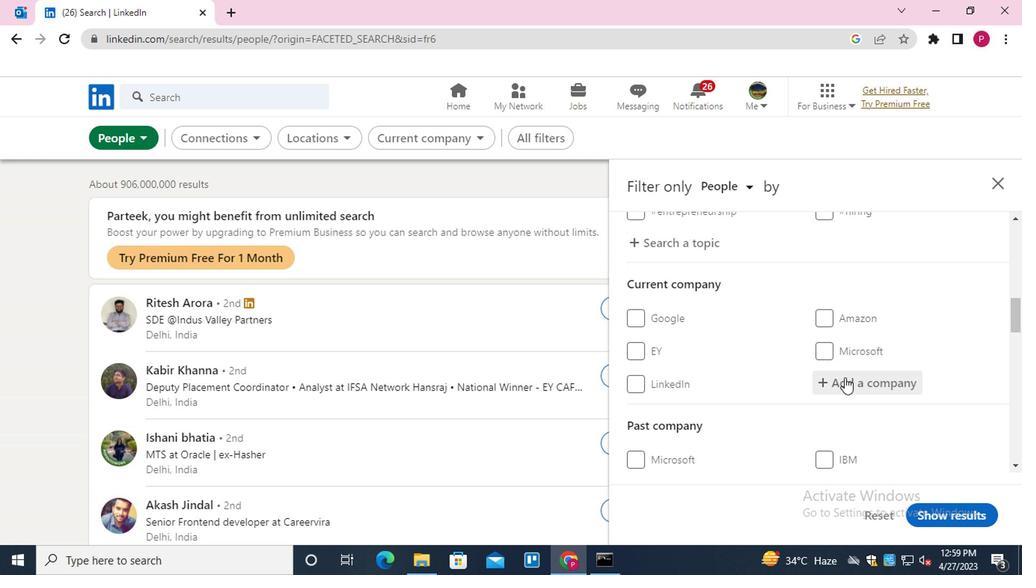 
Action: Key pressed <Key.shift><Key.shift><Key.shift><Key.shift><Key.shift>UNITEDL<Key.shift>E<Key.down><Key.enter>
Screenshot: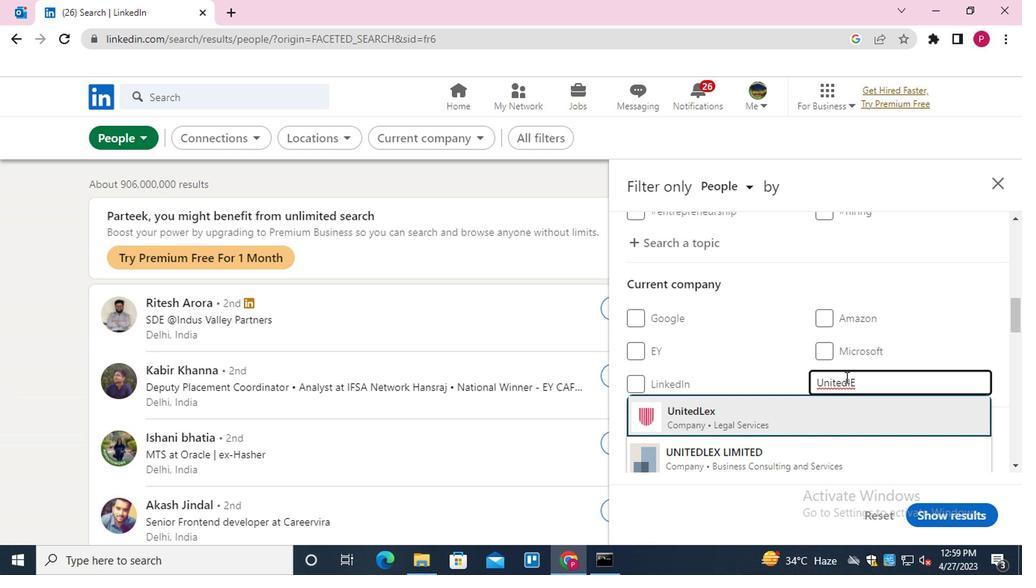
Action: Mouse scrolled (842, 377) with delta (0, -1)
Screenshot: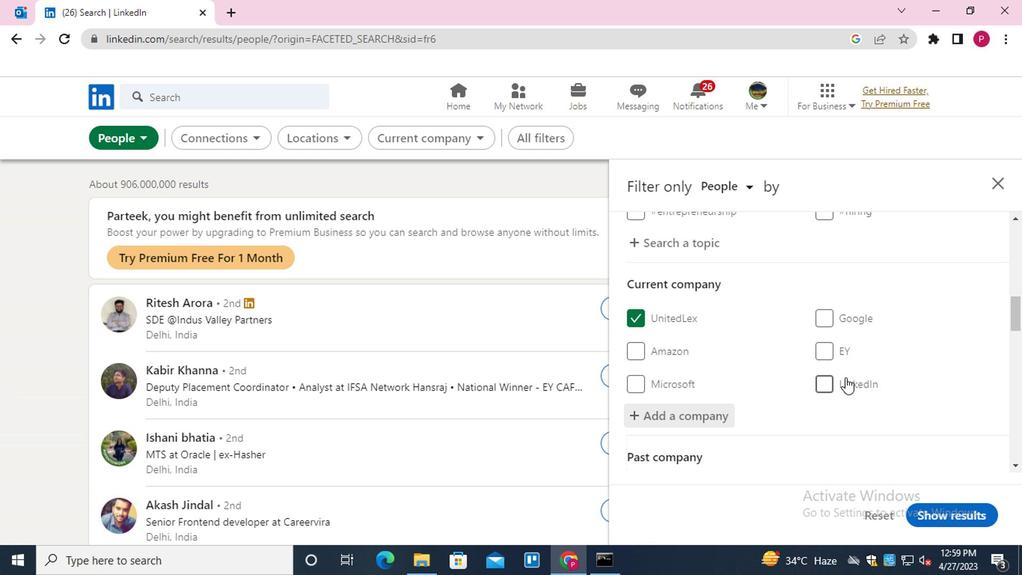 
Action: Mouse scrolled (842, 377) with delta (0, -1)
Screenshot: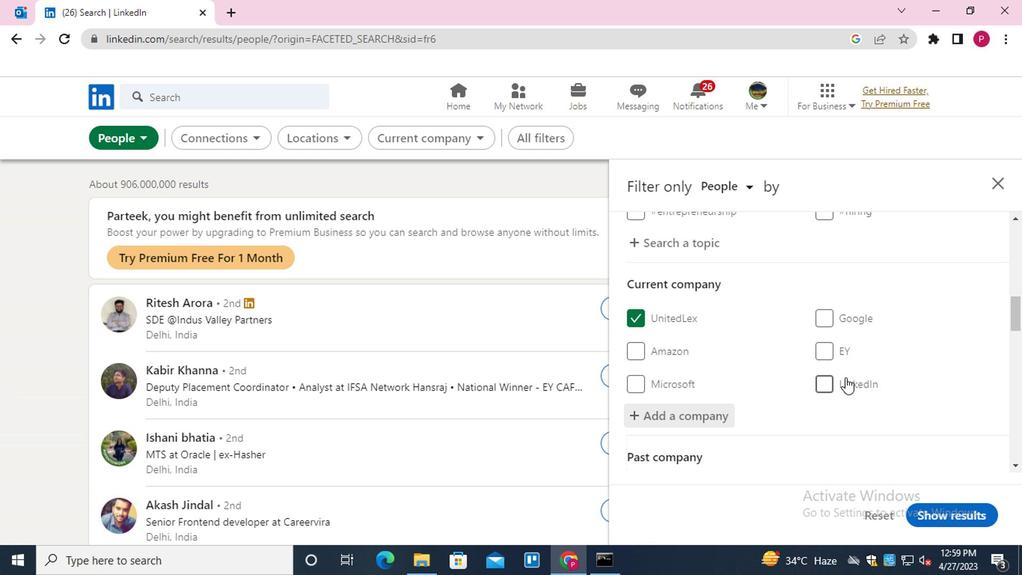
Action: Mouse moved to (752, 365)
Screenshot: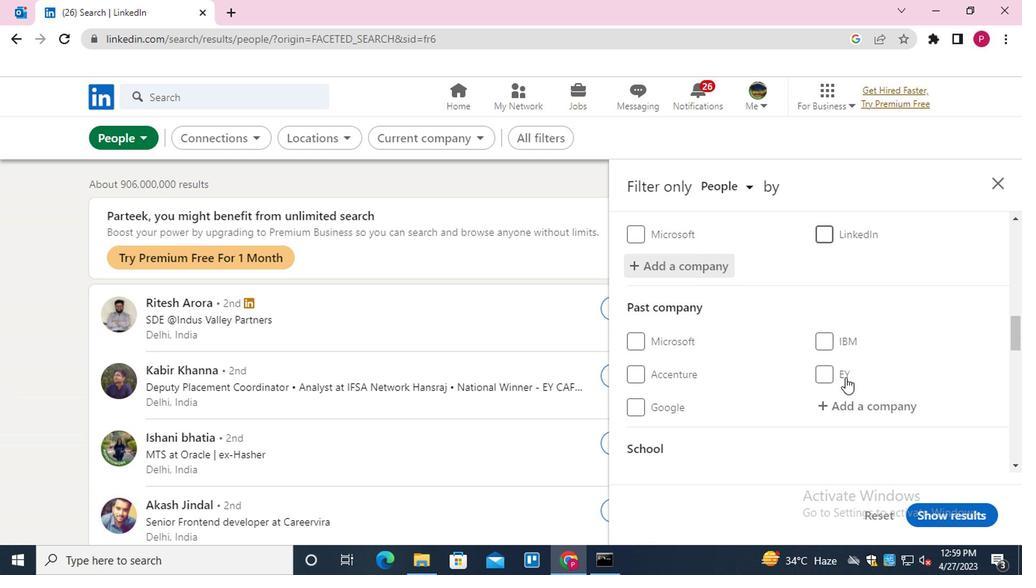 
Action: Mouse scrolled (752, 365) with delta (0, 0)
Screenshot: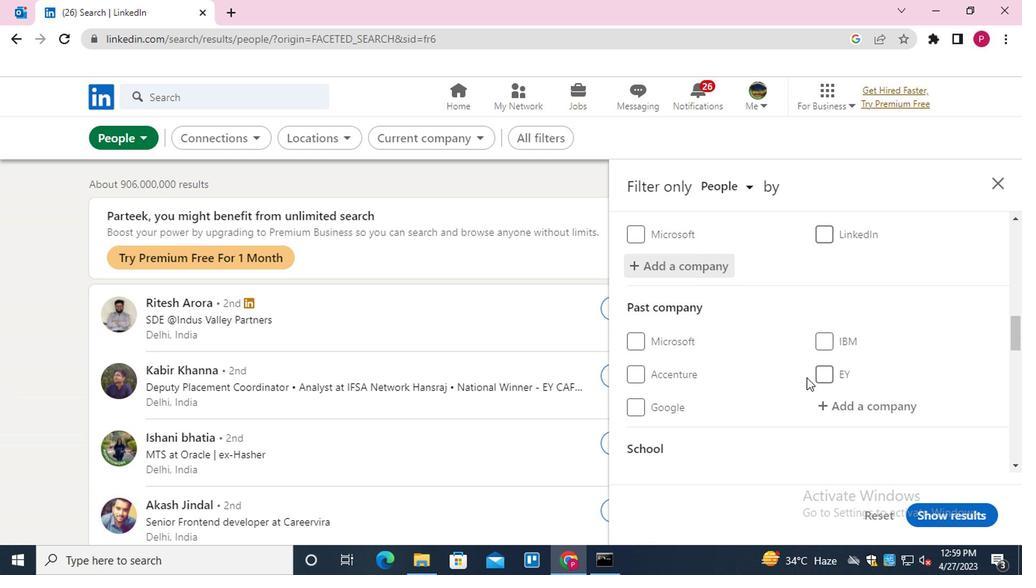 
Action: Mouse scrolled (752, 365) with delta (0, 0)
Screenshot: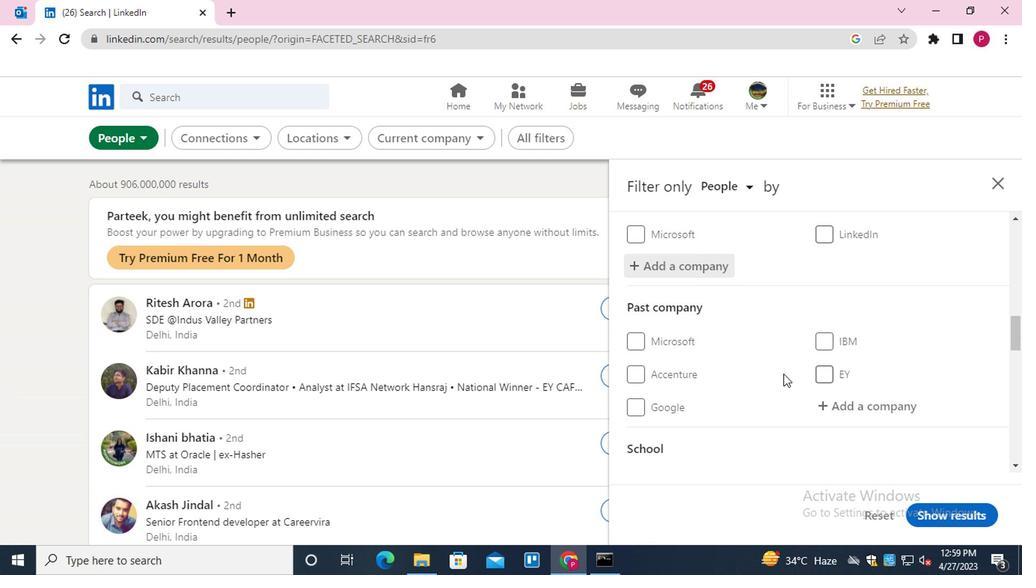 
Action: Mouse moved to (868, 423)
Screenshot: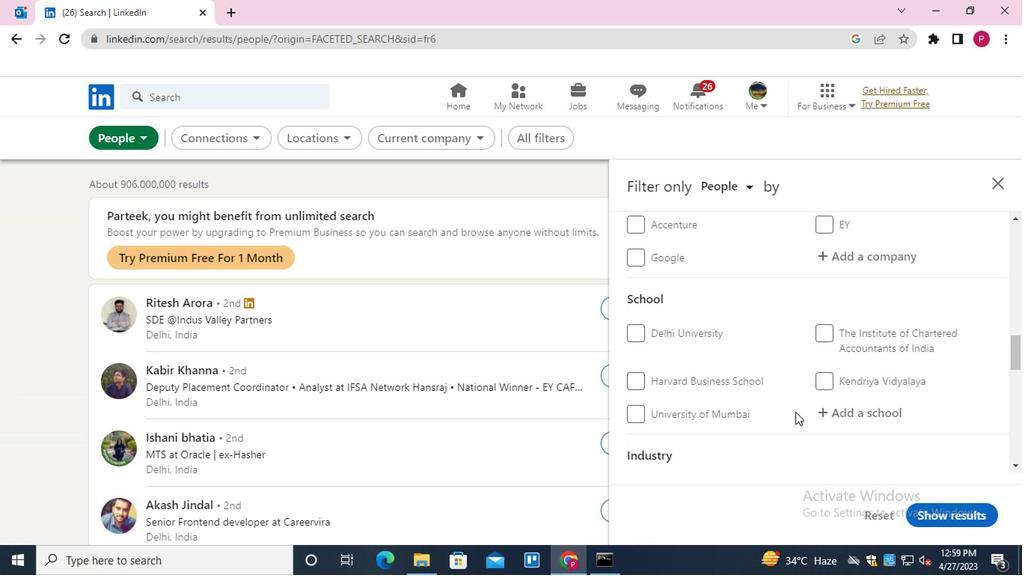 
Action: Mouse pressed left at (868, 423)
Screenshot: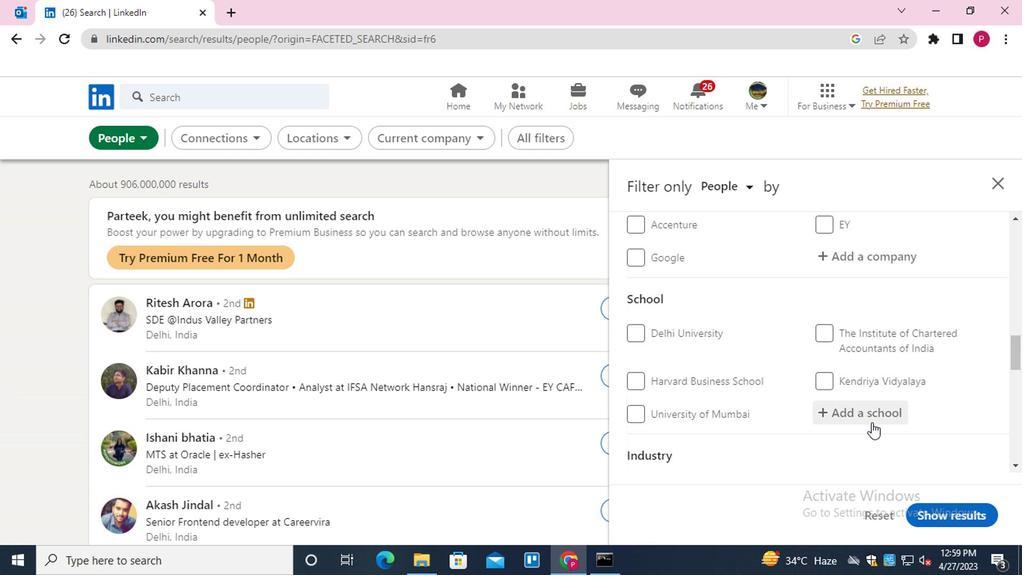 
Action: Mouse moved to (746, 361)
Screenshot: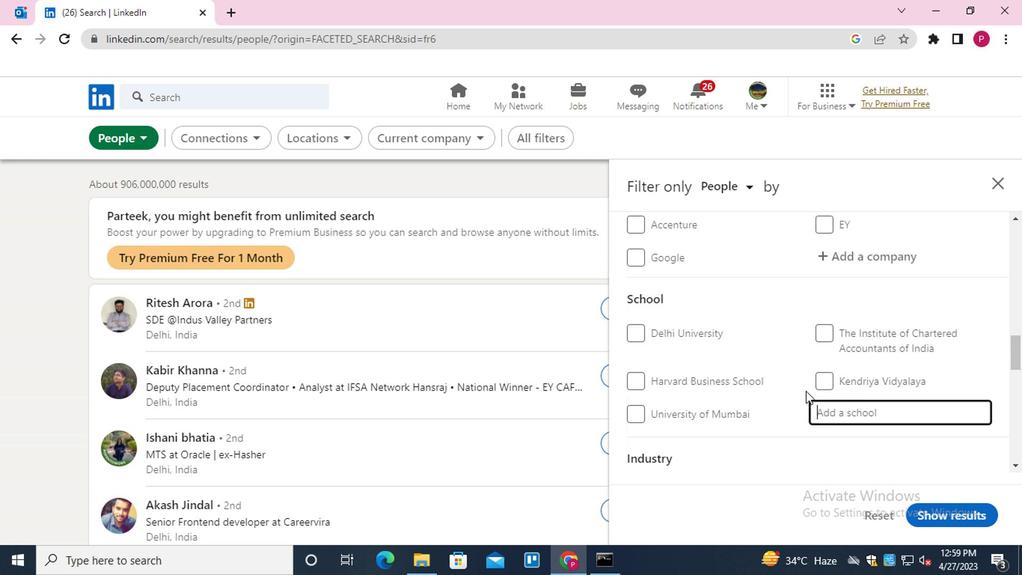 
Action: Mouse scrolled (746, 360) with delta (0, -1)
Screenshot: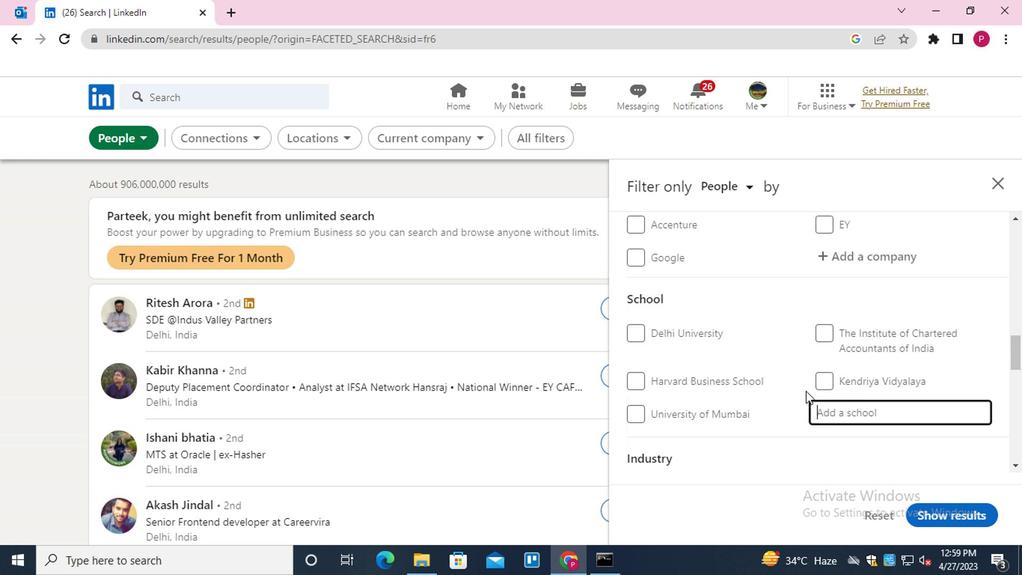 
Action: Mouse scrolled (746, 360) with delta (0, -1)
Screenshot: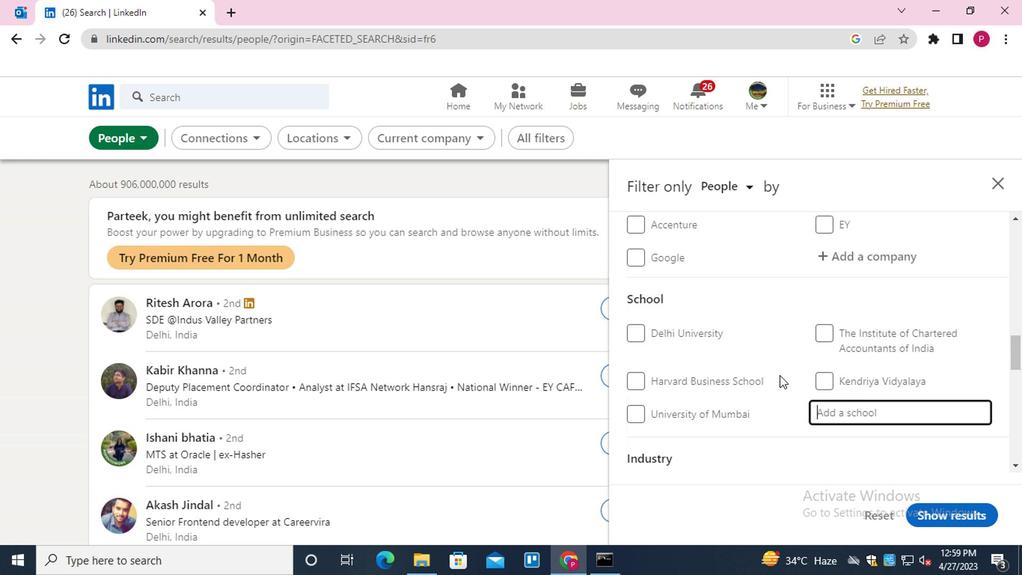 
Action: Key pressed <Key.shift><Key.shift><Key.shift><Key.shift><Key.shift><Key.shift><Key.shift><Key.shift><Key.shift><Key.shift><Key.shift><Key.shift><Key.shift><Key.shift><Key.shift>GOA<Key.space><Key.shift><Key.shift><Key.shift><Key.shift><Key.shift><Key.shift><Key.shift><Key.shift><Key.shift><Key.shift><Key.shift><Key.shift><Key.shift><Key.shift><Key.shift><Key.shift>UNIVER<Key.down><Key.enter>
Screenshot: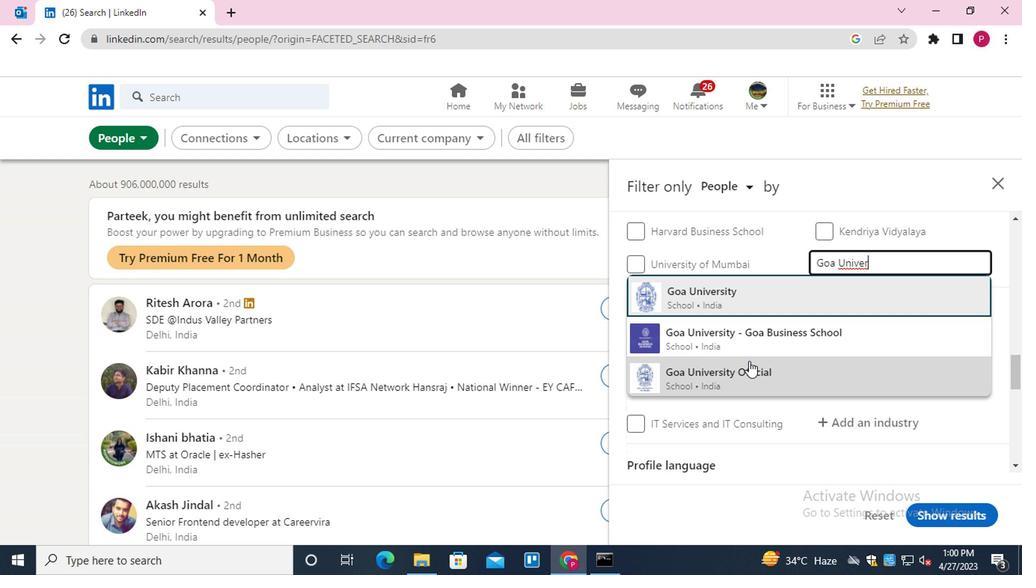 
Action: Mouse moved to (743, 361)
Screenshot: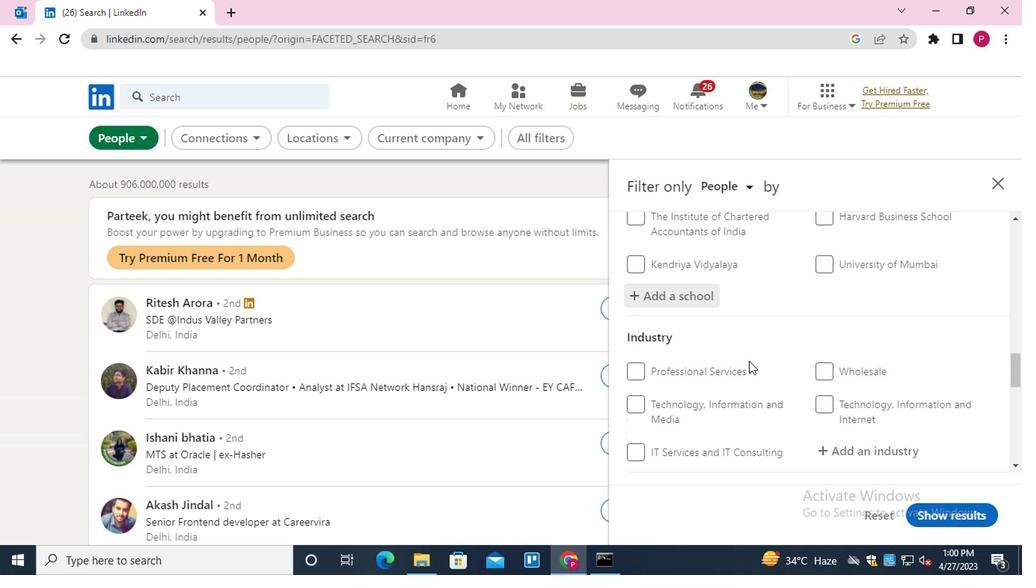 
Action: Mouse scrolled (743, 360) with delta (0, -1)
Screenshot: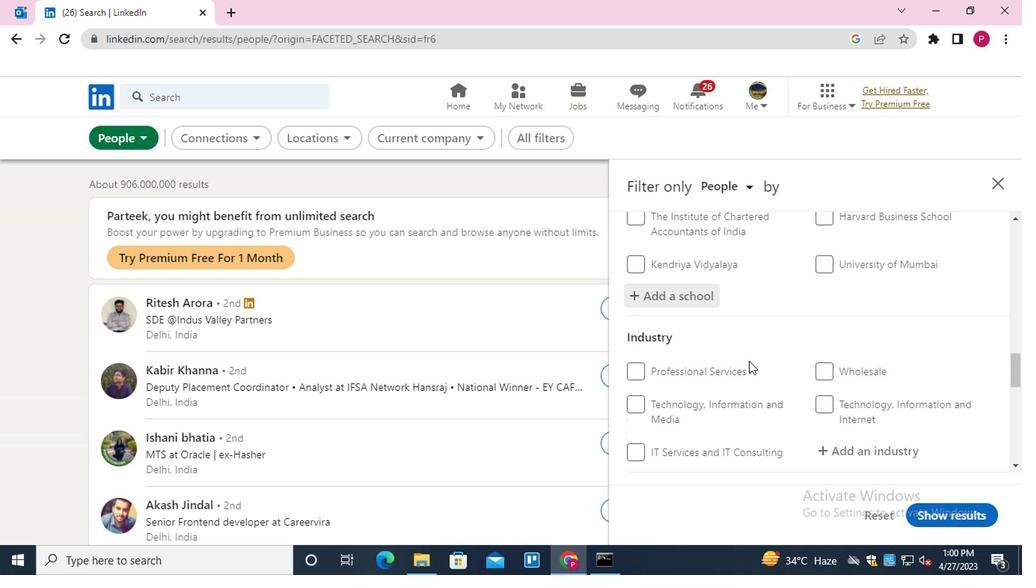 
Action: Mouse moved to (738, 365)
Screenshot: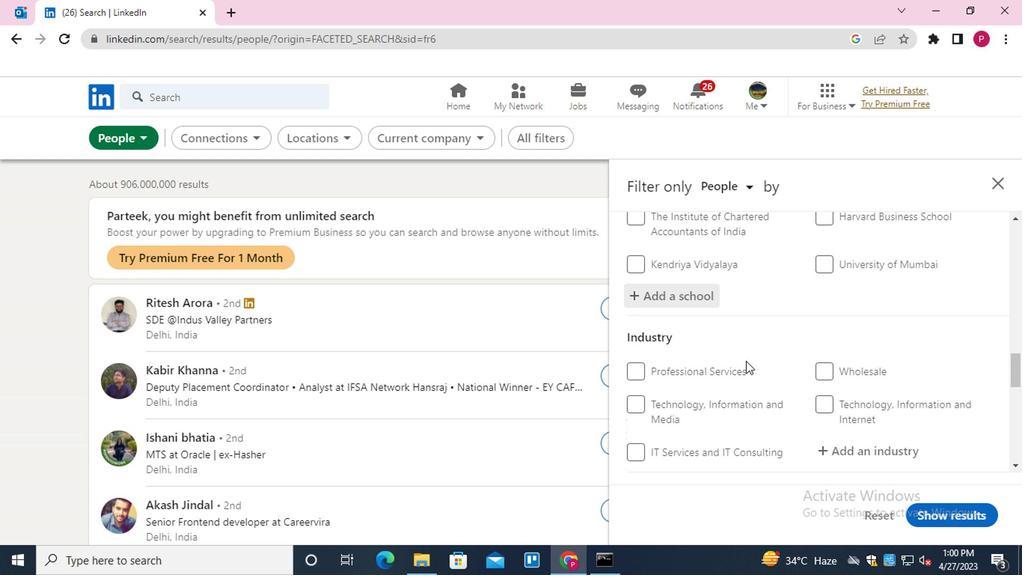 
Action: Mouse scrolled (738, 364) with delta (0, -1)
Screenshot: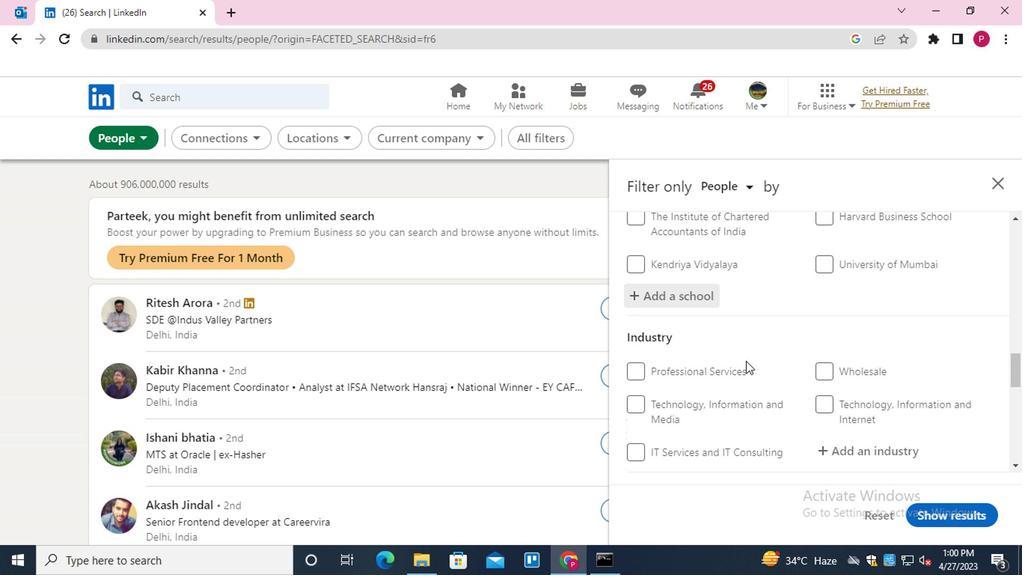 
Action: Mouse moved to (841, 311)
Screenshot: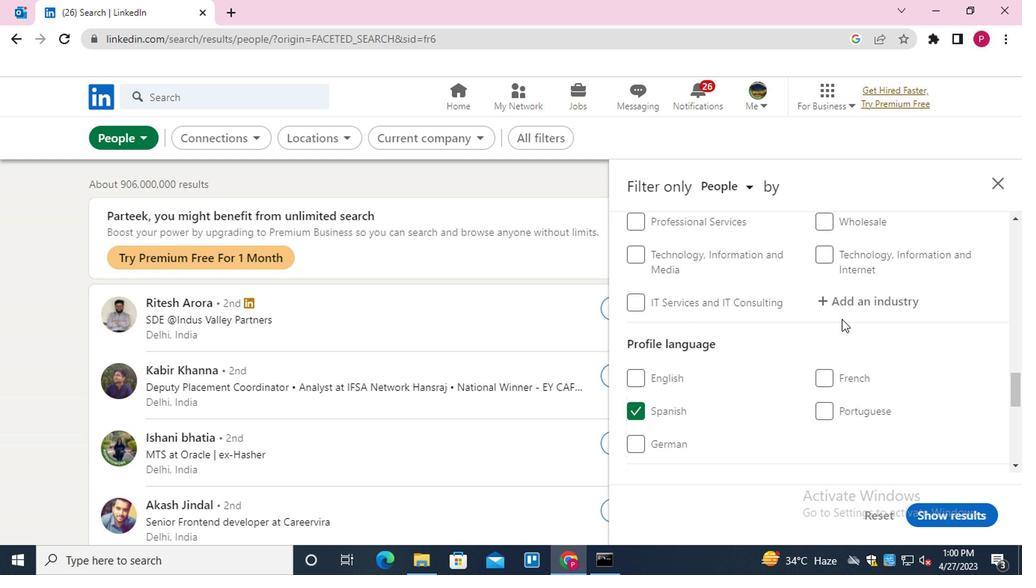 
Action: Mouse pressed left at (841, 311)
Screenshot: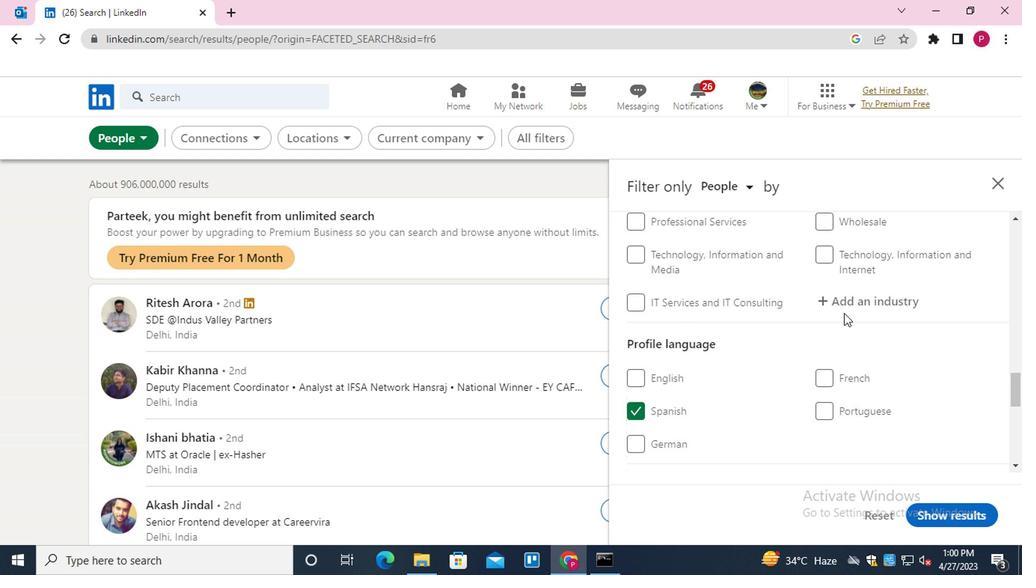 
Action: Key pressed <Key.shift>LAUNDA<Key.backspace><Key.down><Key.enter>
Screenshot: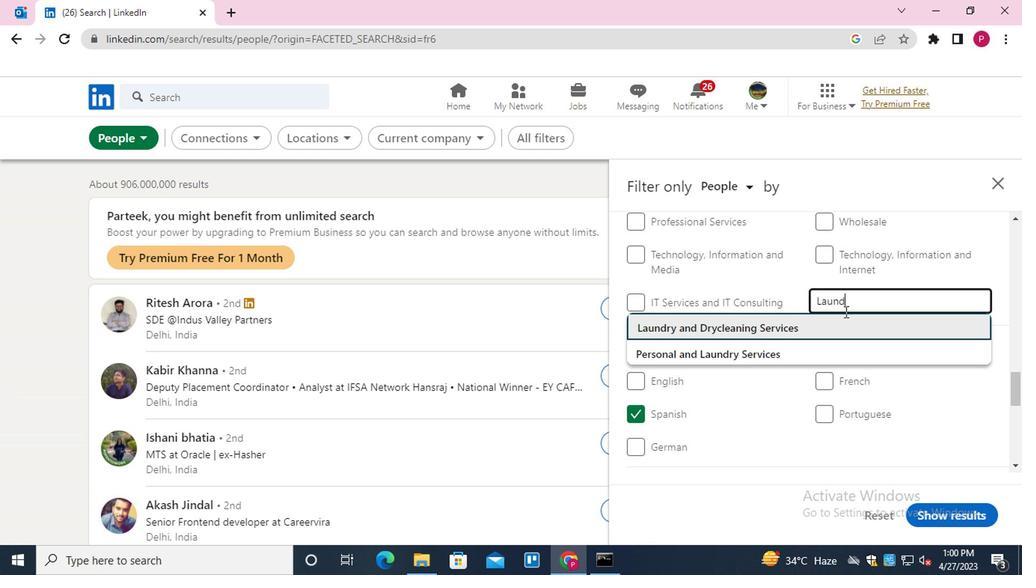 
Action: Mouse moved to (779, 342)
Screenshot: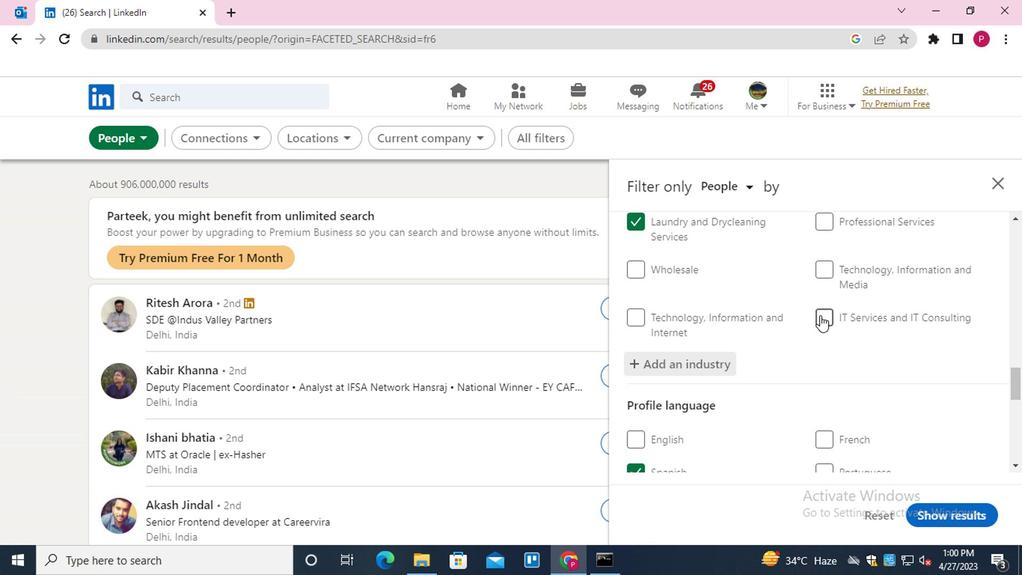 
Action: Mouse scrolled (779, 342) with delta (0, 0)
Screenshot: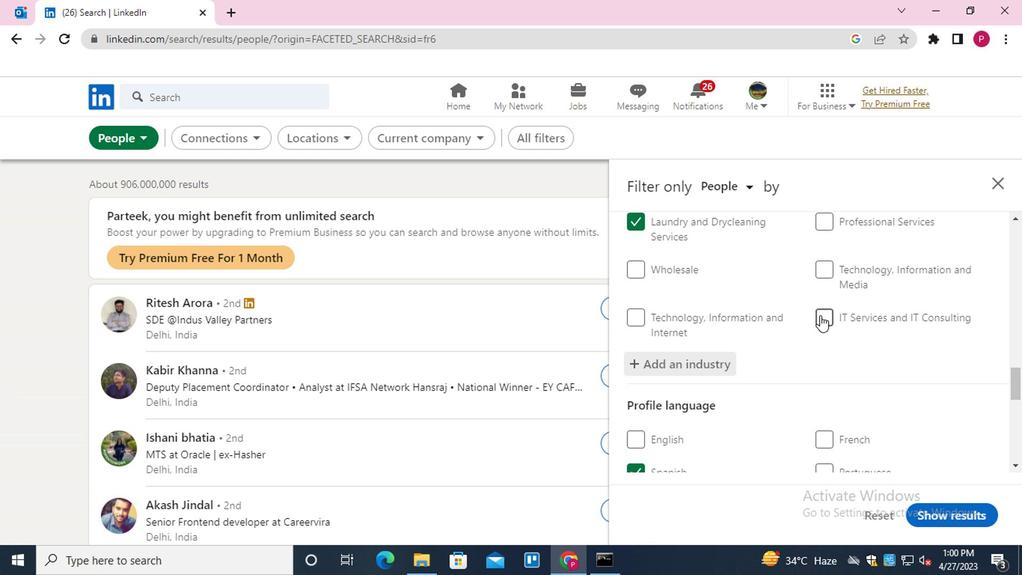 
Action: Mouse moved to (777, 346)
Screenshot: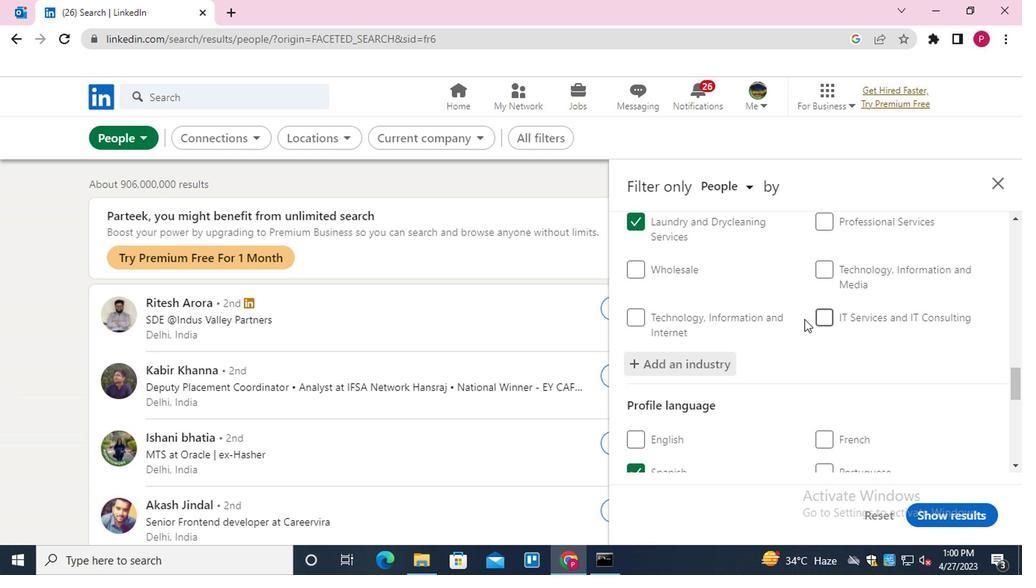 
Action: Mouse scrolled (777, 345) with delta (0, 0)
Screenshot: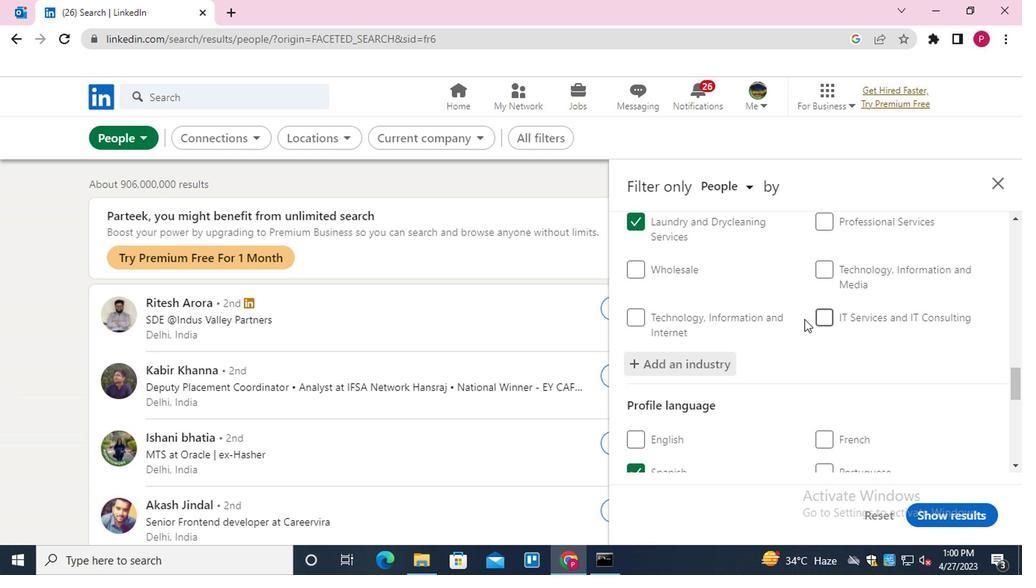 
Action: Mouse moved to (774, 351)
Screenshot: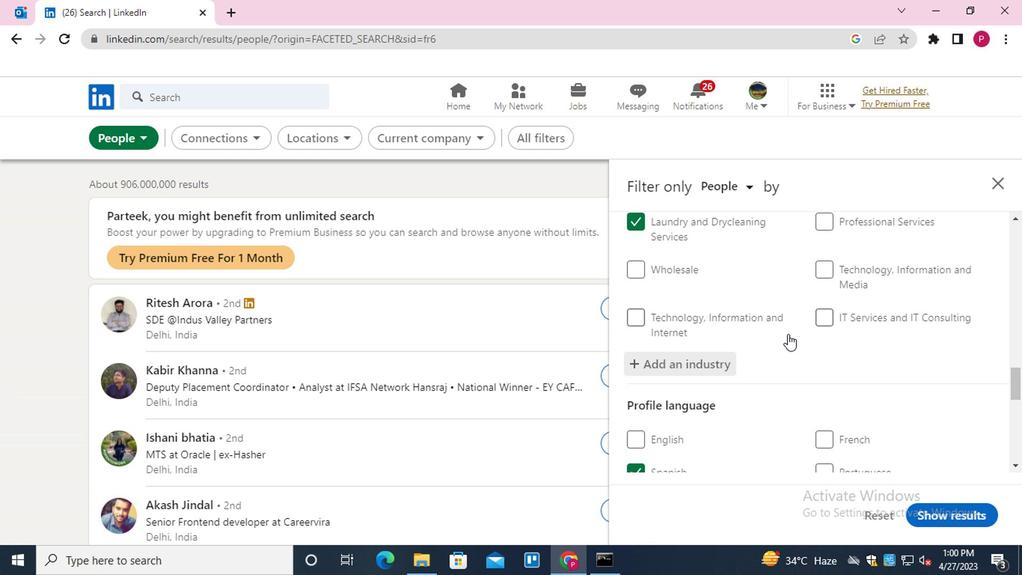 
Action: Mouse scrolled (774, 350) with delta (0, -1)
Screenshot: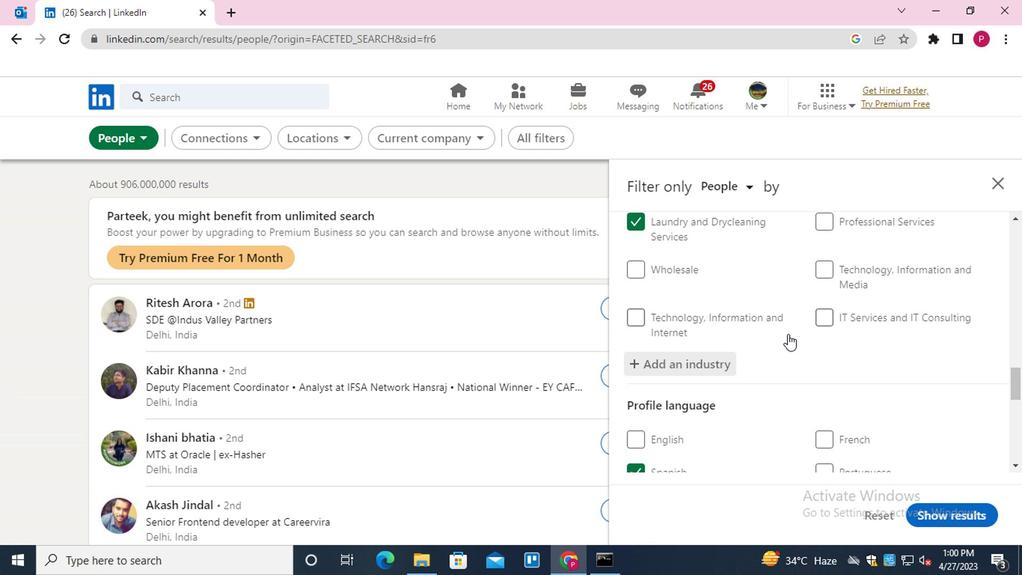 
Action: Mouse moved to (754, 367)
Screenshot: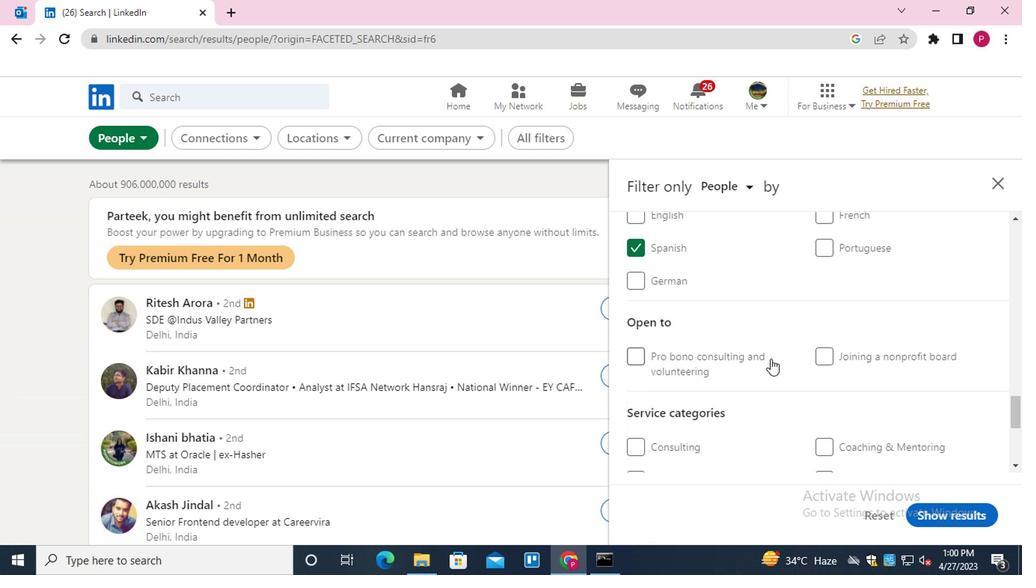 
Action: Mouse scrolled (754, 365) with delta (0, -1)
Screenshot: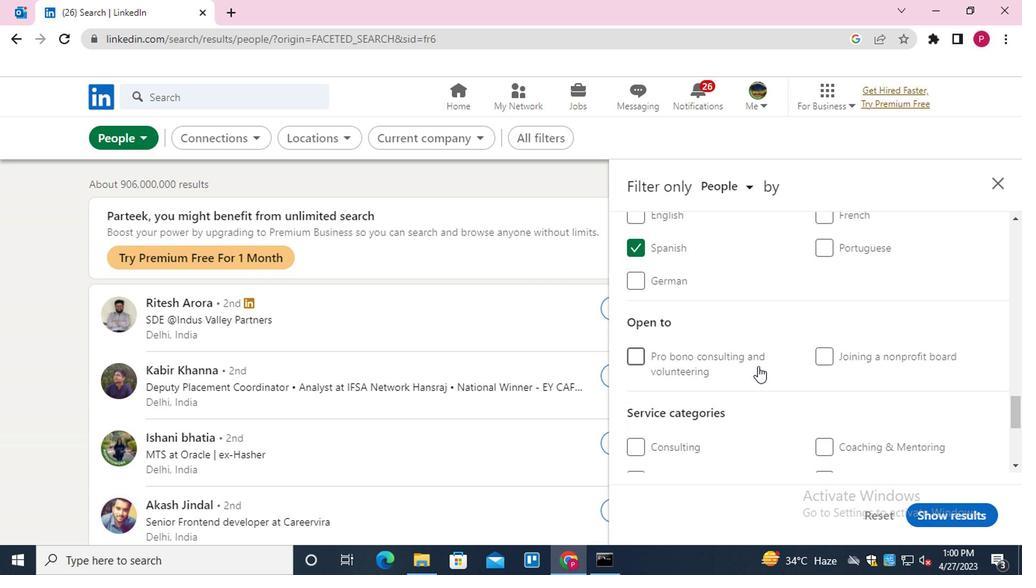 
Action: Mouse moved to (765, 372)
Screenshot: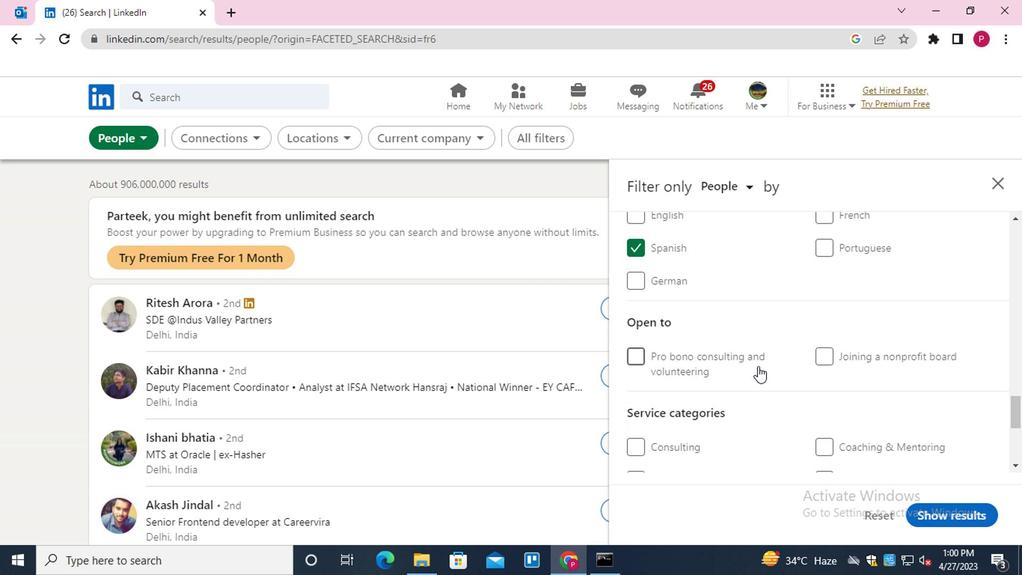 
Action: Mouse scrolled (765, 371) with delta (0, -1)
Screenshot: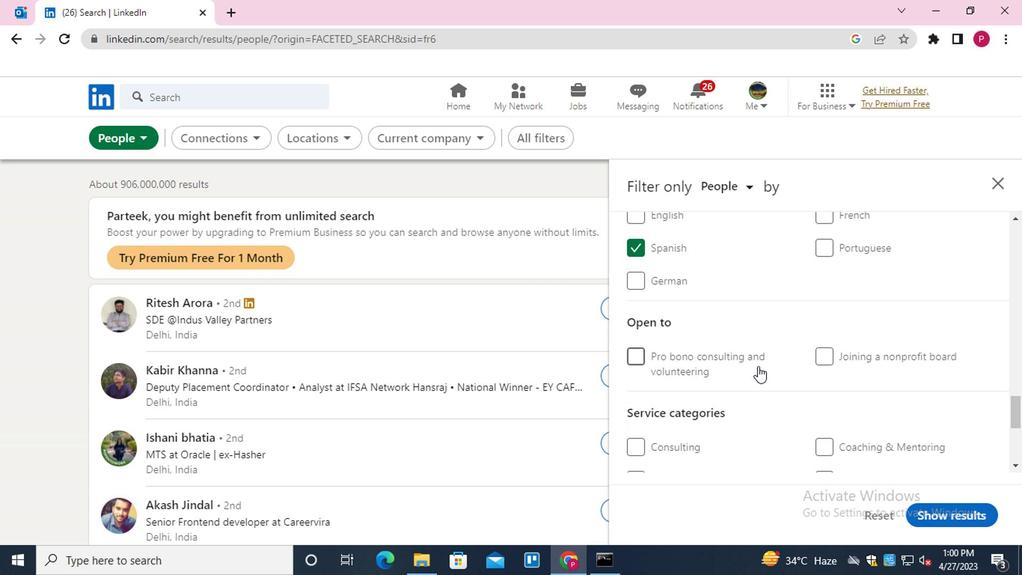
Action: Mouse moved to (778, 376)
Screenshot: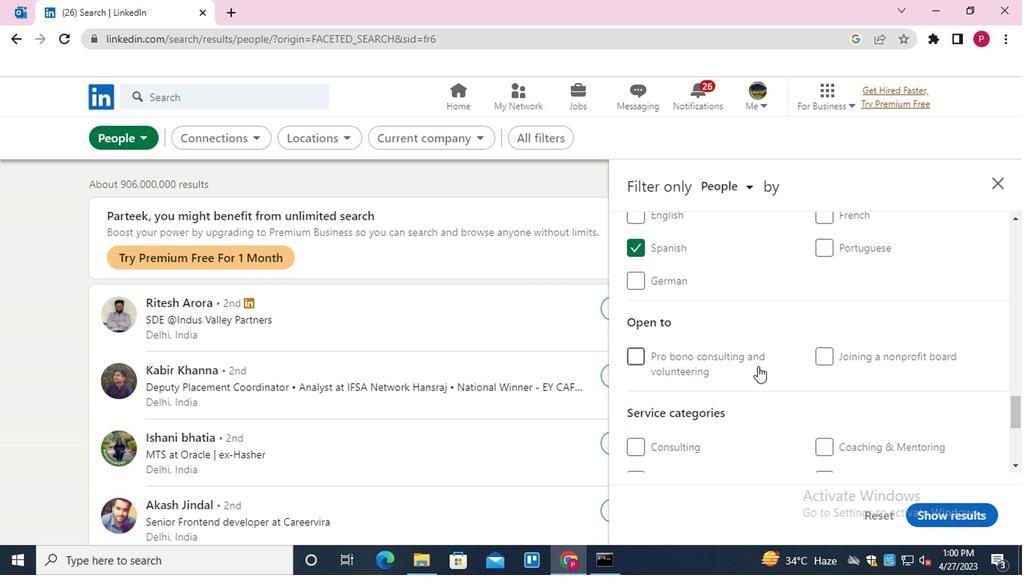 
Action: Mouse scrolled (778, 375) with delta (0, -1)
Screenshot: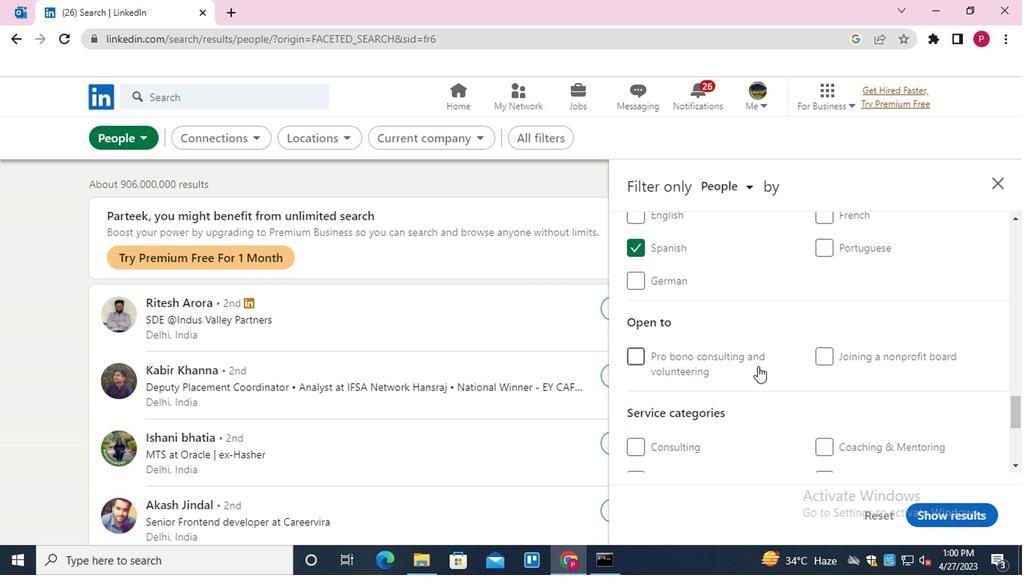 
Action: Mouse moved to (861, 288)
Screenshot: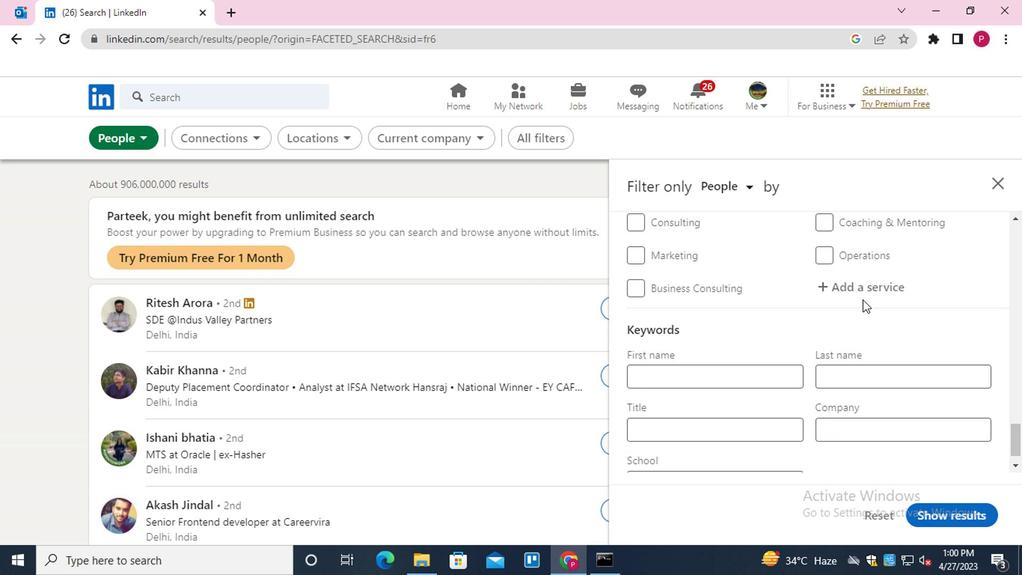 
Action: Mouse pressed left at (861, 288)
Screenshot: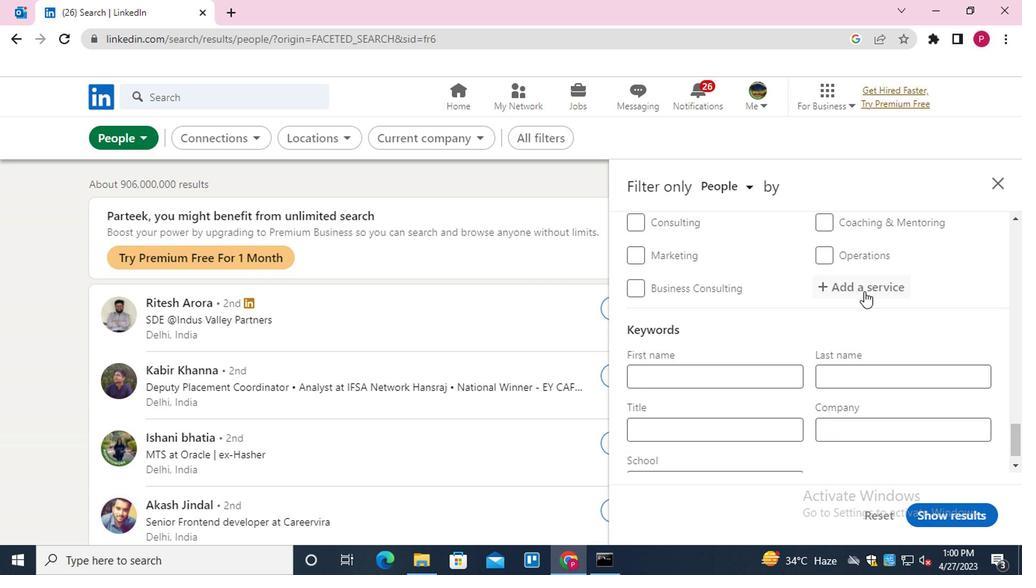 
Action: Key pressed <Key.shift>BANK<Key.down><Key.enter>
Screenshot: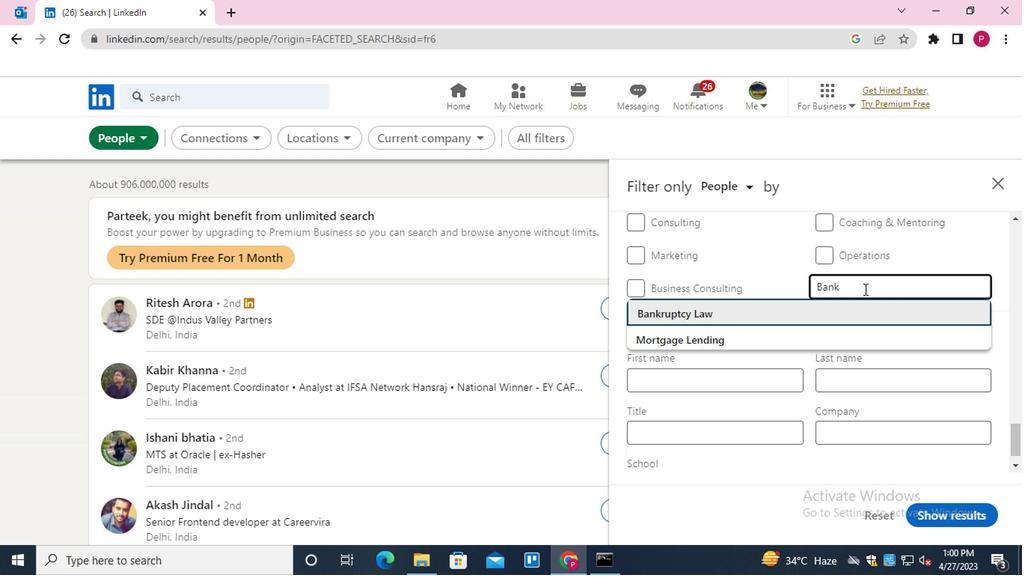 
Action: Mouse moved to (815, 309)
Screenshot: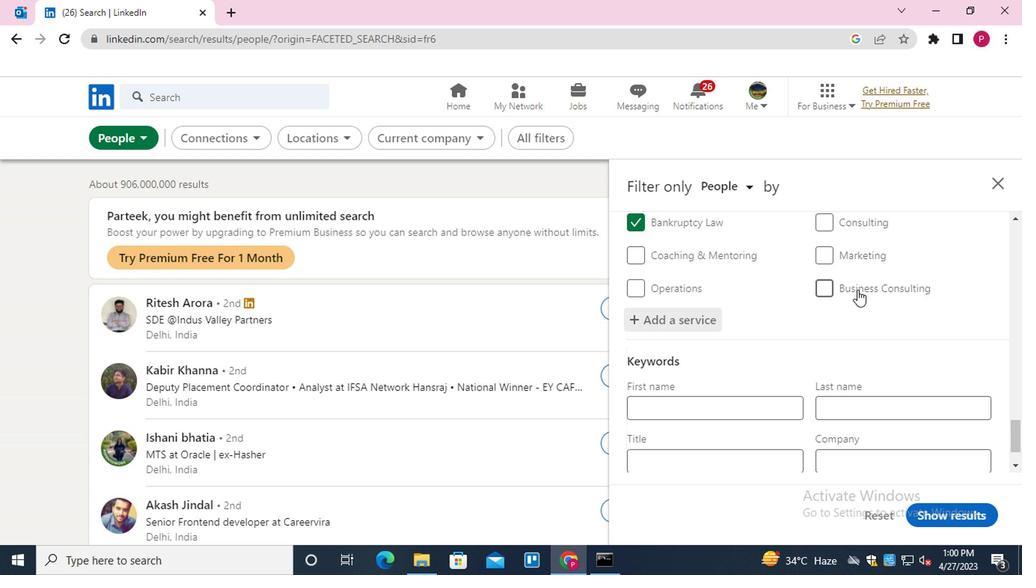 
Action: Mouse scrolled (815, 308) with delta (0, -1)
Screenshot: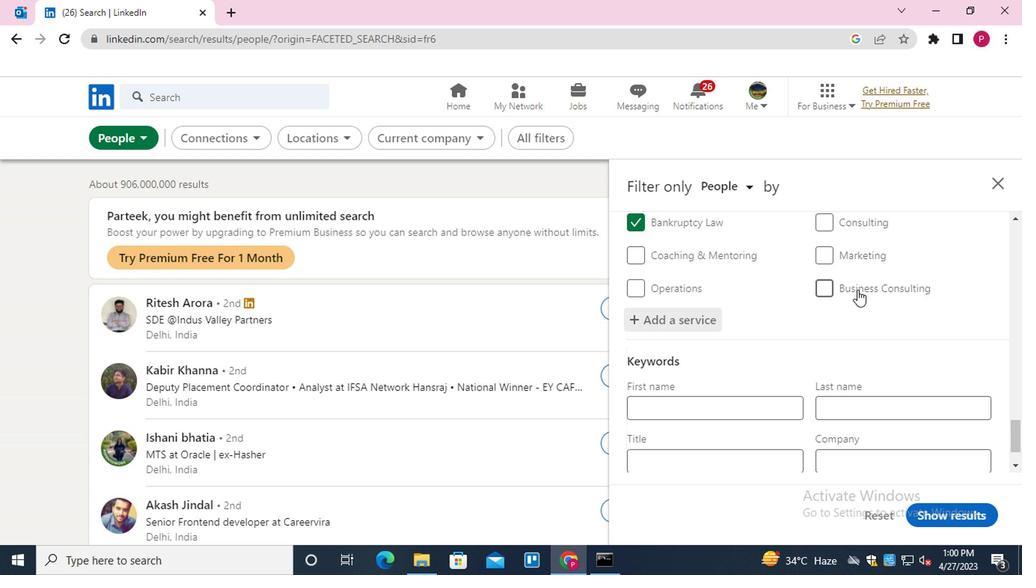 
Action: Mouse moved to (814, 310)
Screenshot: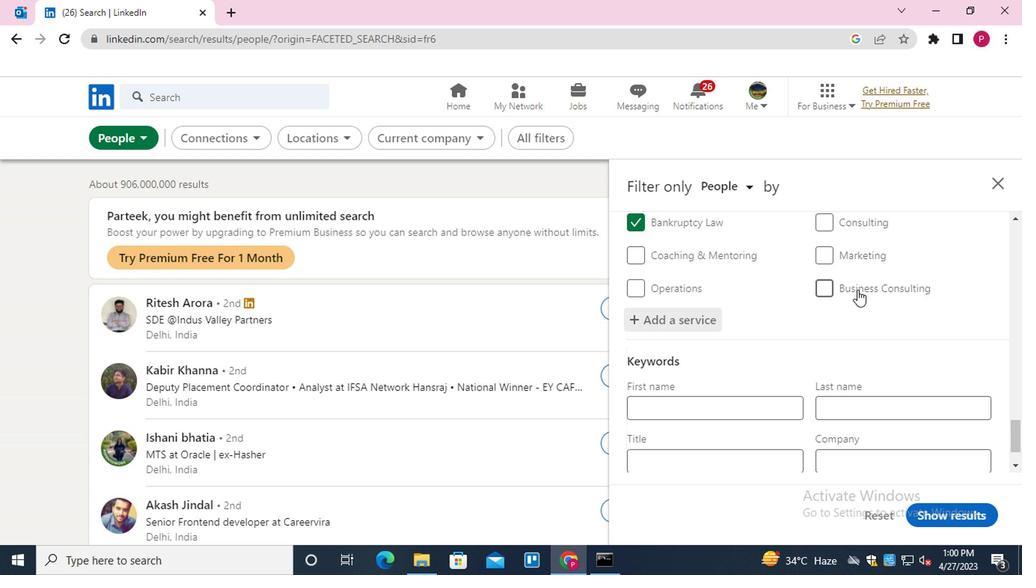
Action: Mouse scrolled (814, 310) with delta (0, 0)
Screenshot: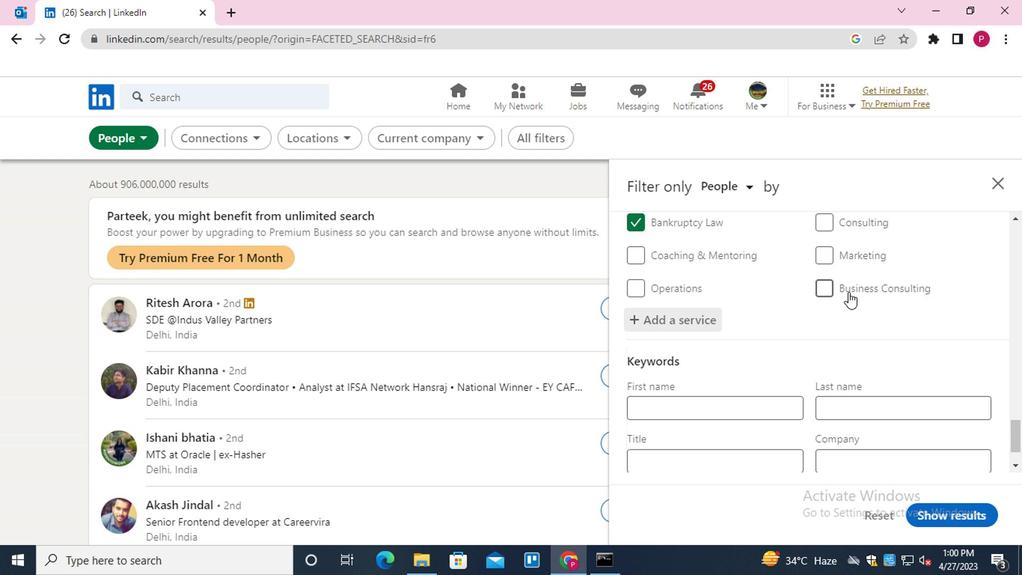 
Action: Mouse moved to (813, 311)
Screenshot: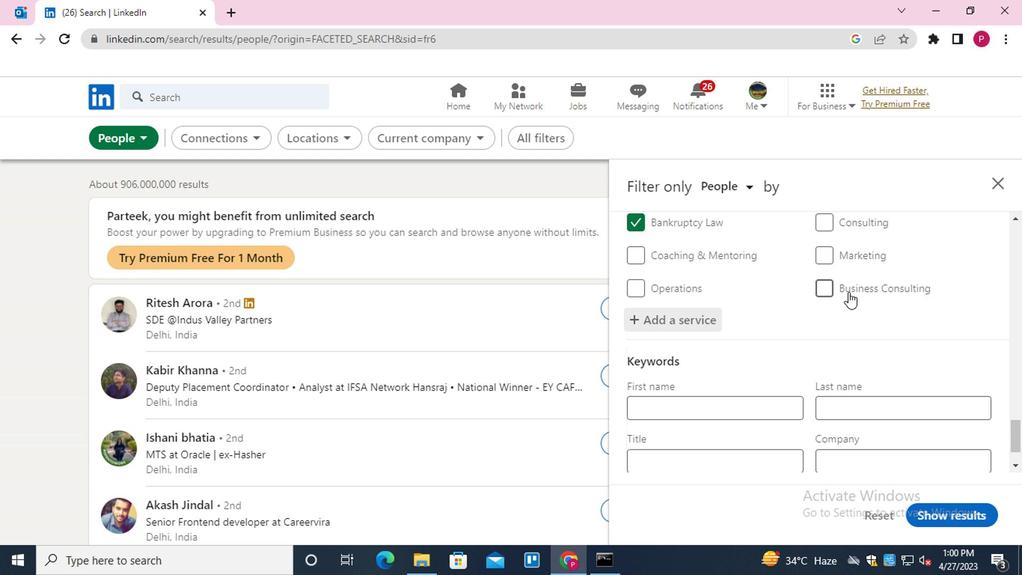 
Action: Mouse scrolled (813, 310) with delta (0, -1)
Screenshot: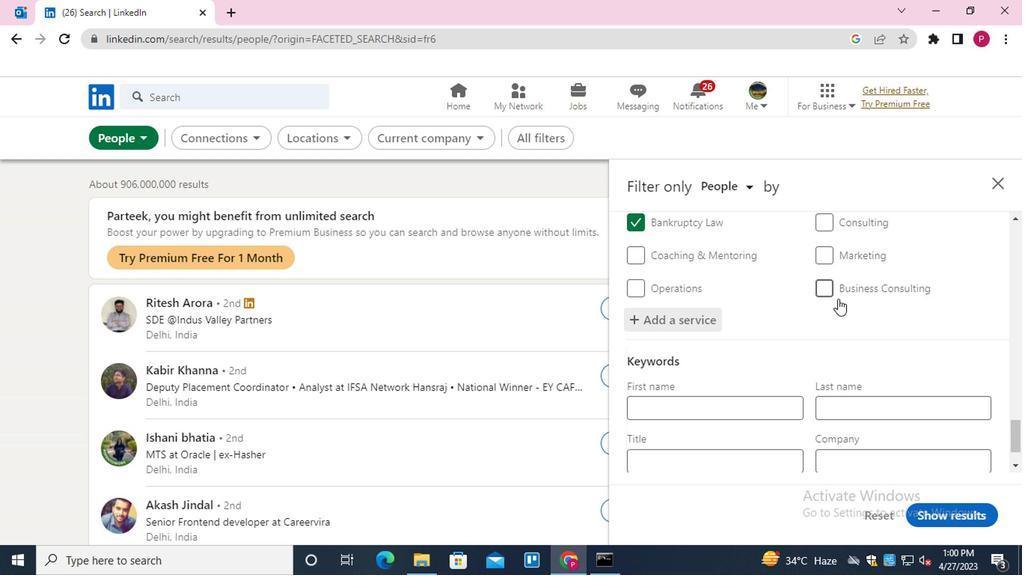 
Action: Mouse moved to (743, 407)
Screenshot: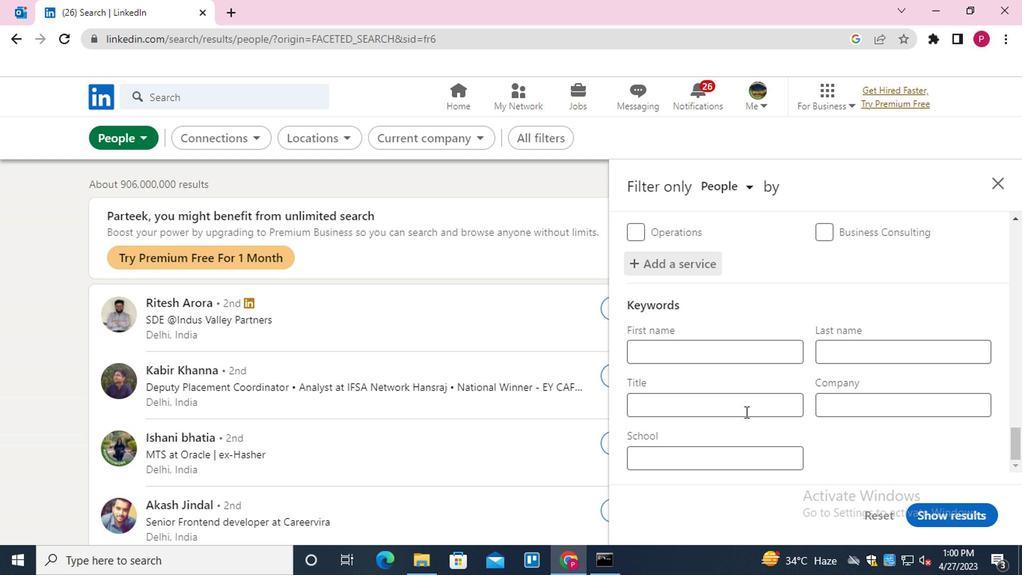 
Action: Mouse pressed left at (743, 407)
Screenshot: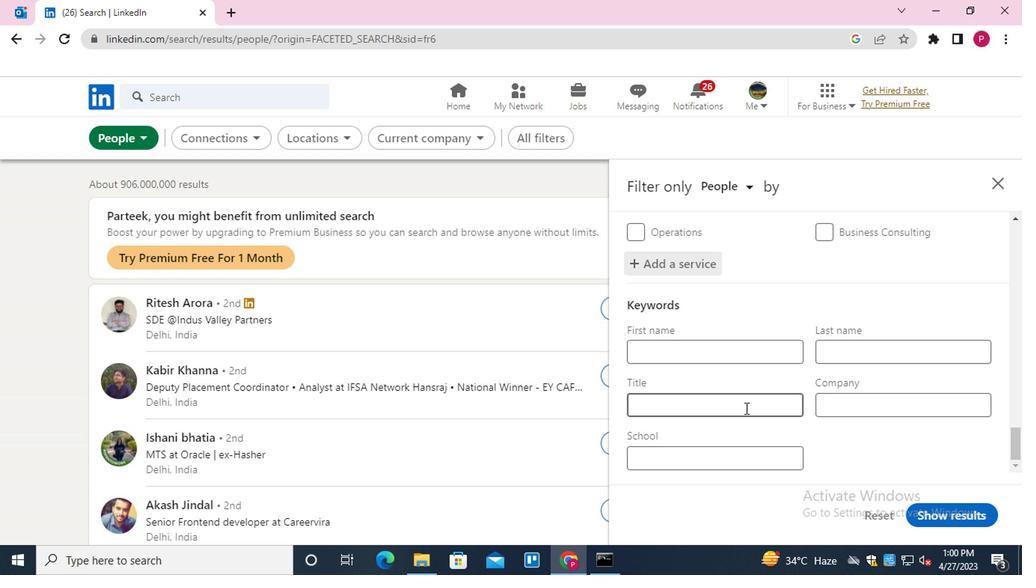
Action: Key pressed <Key.shift>D<Key.backspace><Key.shift>S<Key.backspace><Key.shift>SHELF<Key.space><Key.shift>STOCKER
Screenshot: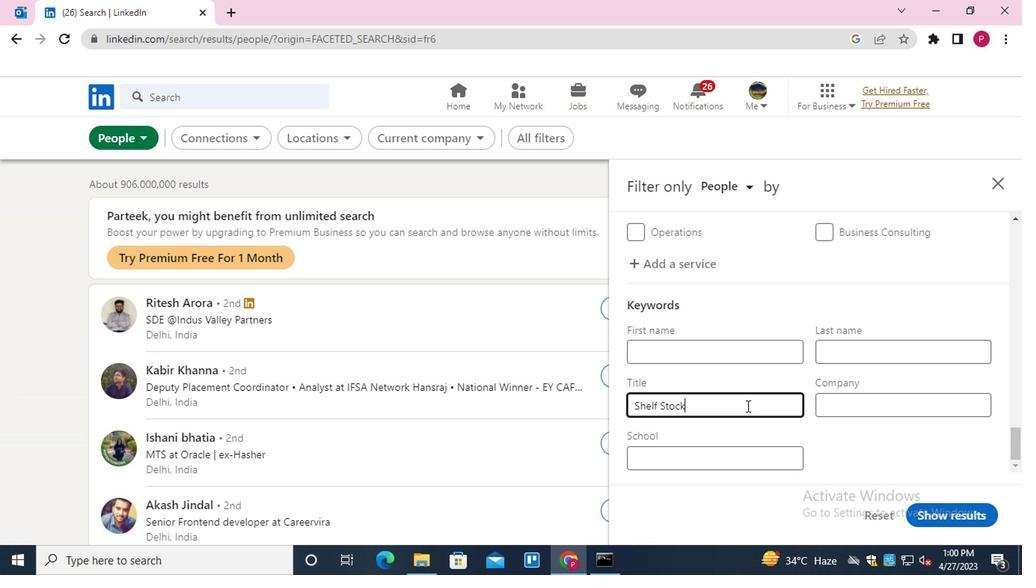 
Action: Mouse moved to (967, 510)
Screenshot: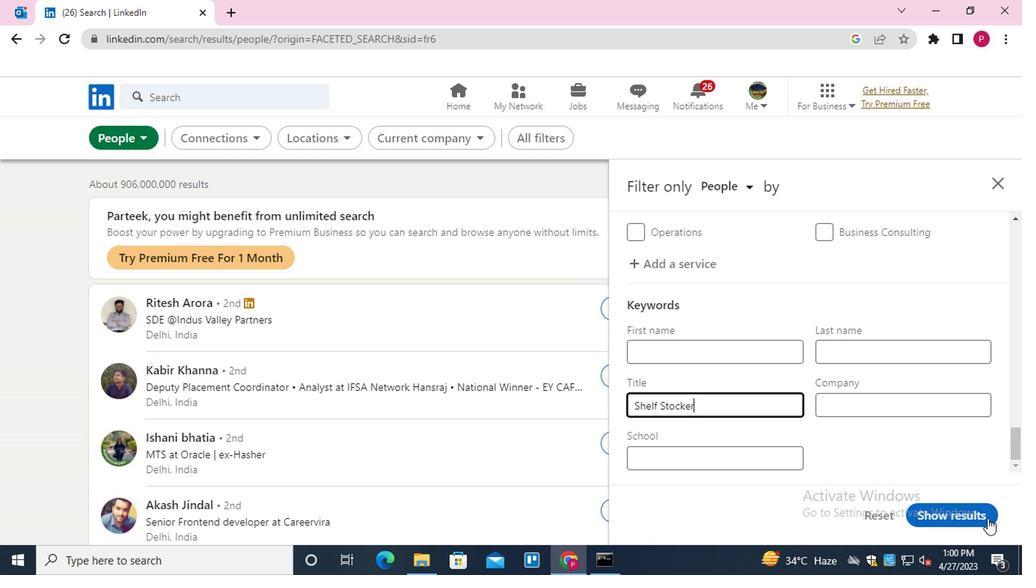 
Action: Mouse pressed left at (967, 510)
Screenshot: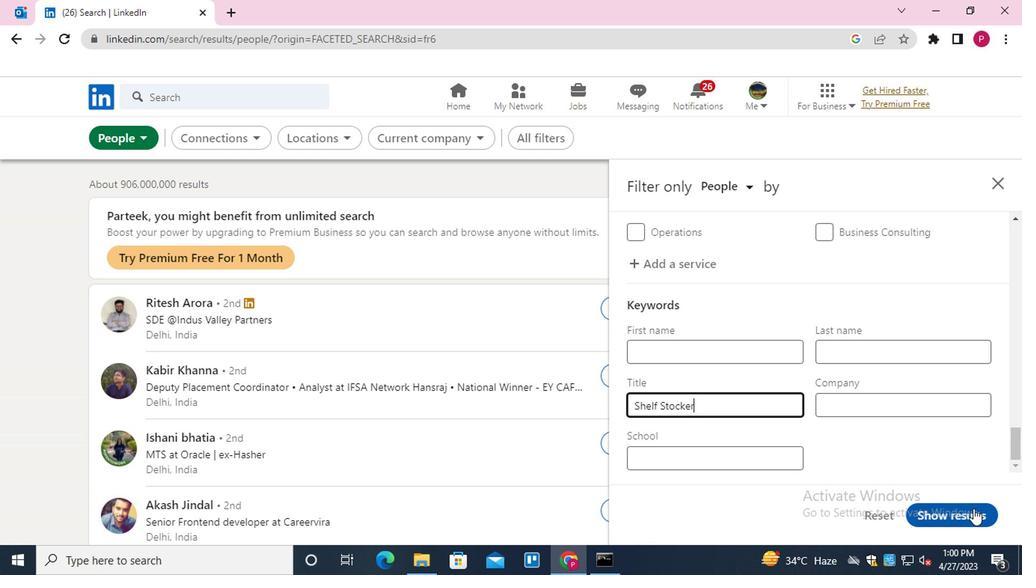 
Action: Mouse moved to (415, 362)
Screenshot: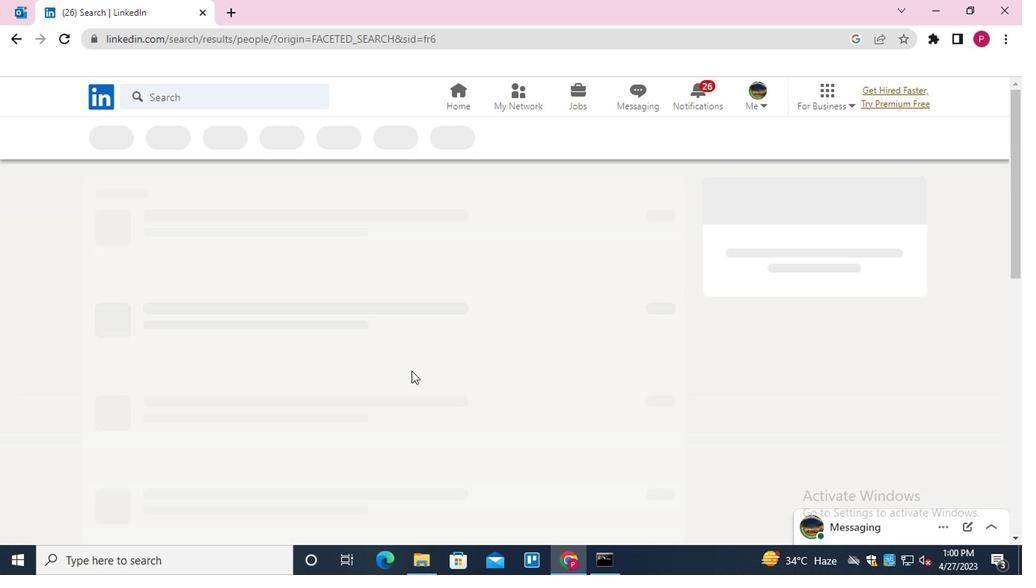 
